 Task: Find connections with filter location Roquetas de Mar with filter topic #lawyeringwith filter profile language English with filter current company Rane Group with filter school Karpagam Academy of Higher Education, Coimbatore with filter industry School and Employee Bus Services with filter service category User Experience Writing with filter keywords title Construction Worker
Action: Mouse moved to (511, 61)
Screenshot: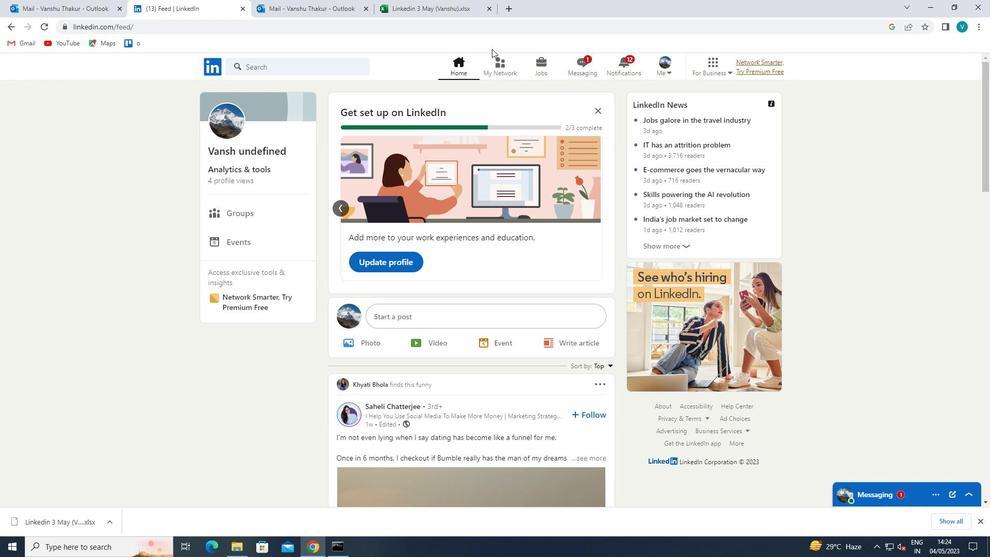 
Action: Mouse pressed left at (511, 61)
Screenshot: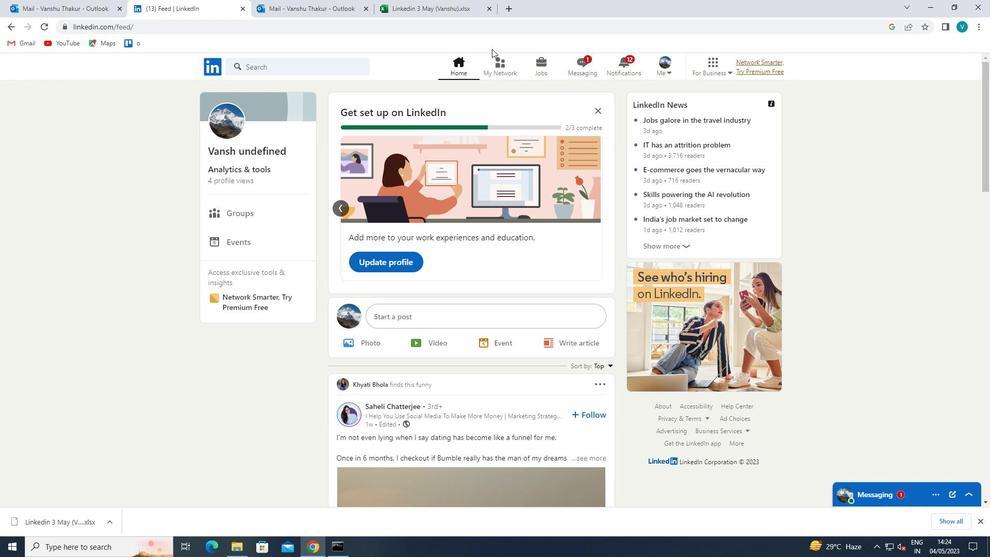 
Action: Mouse moved to (281, 126)
Screenshot: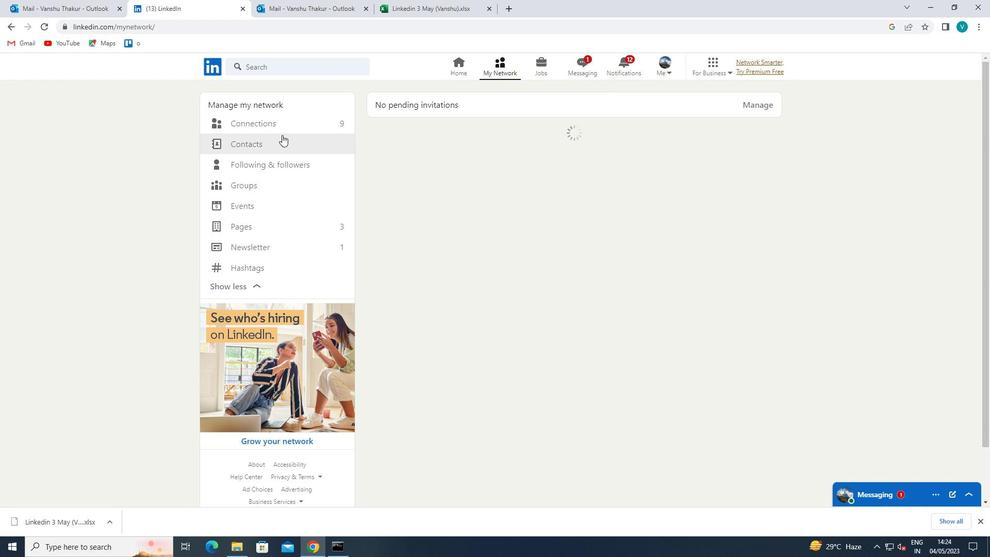 
Action: Mouse pressed left at (281, 126)
Screenshot: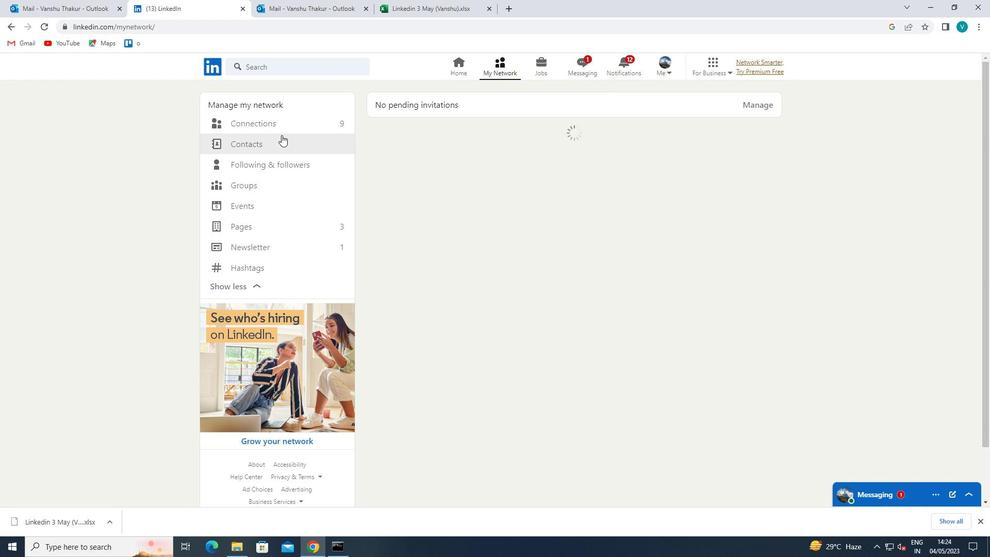 
Action: Mouse moved to (580, 131)
Screenshot: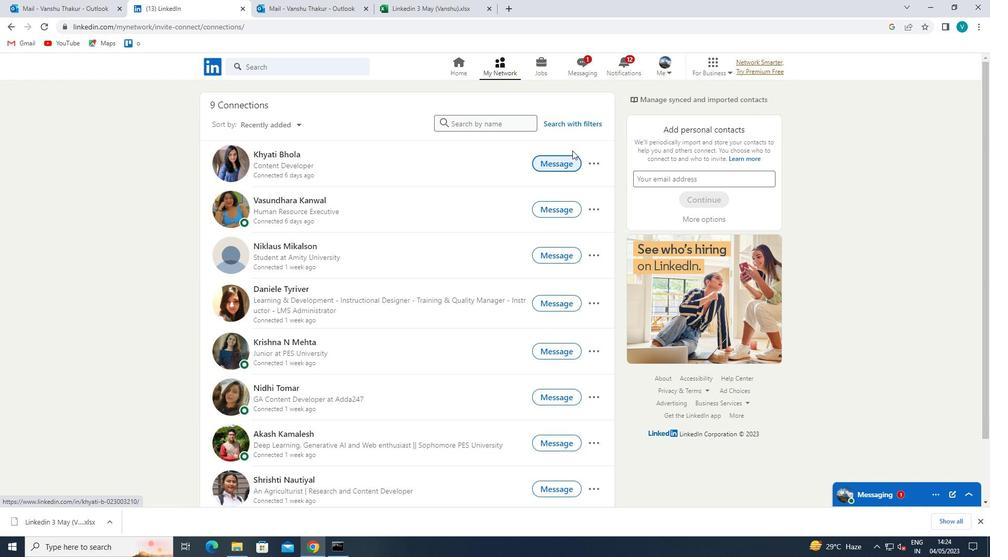 
Action: Mouse pressed left at (580, 131)
Screenshot: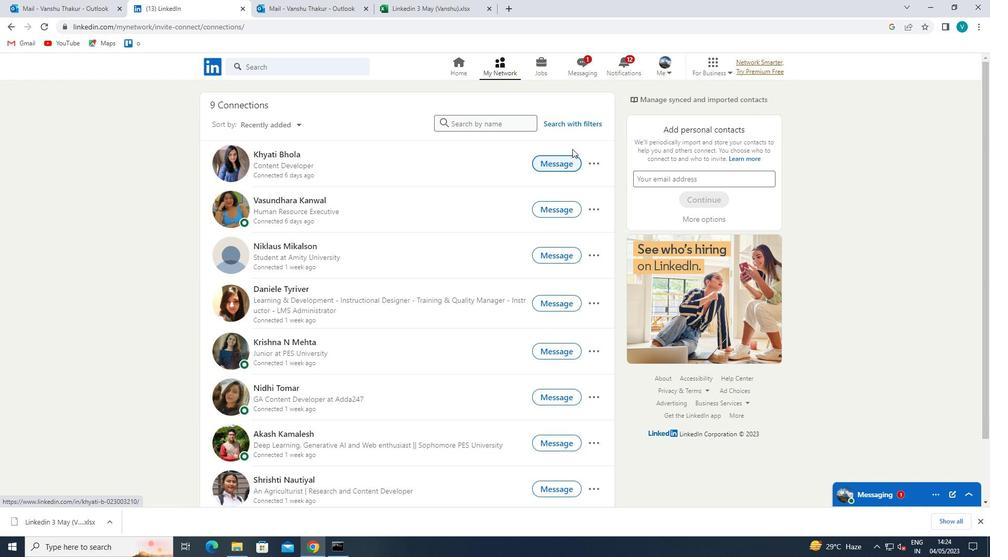 
Action: Mouse moved to (580, 128)
Screenshot: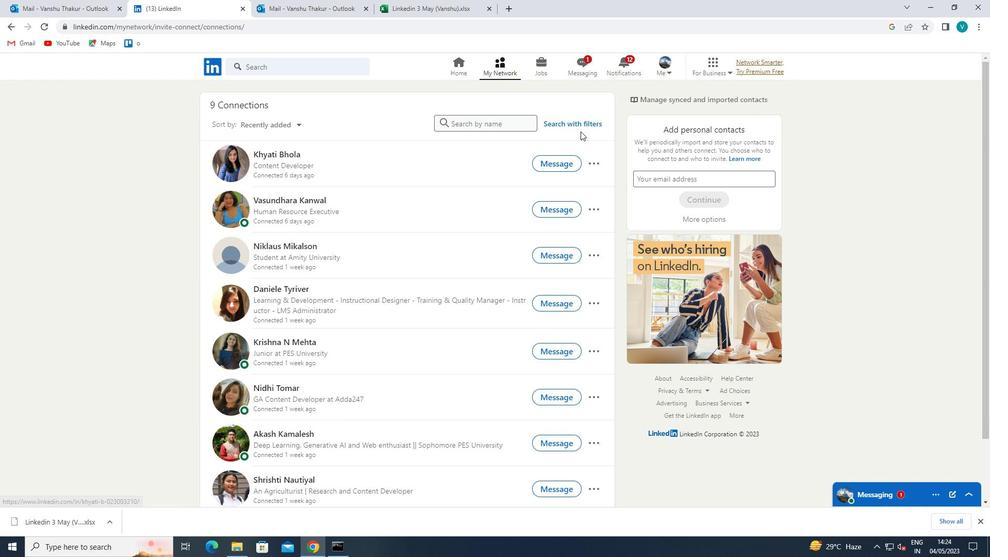 
Action: Mouse pressed left at (580, 128)
Screenshot: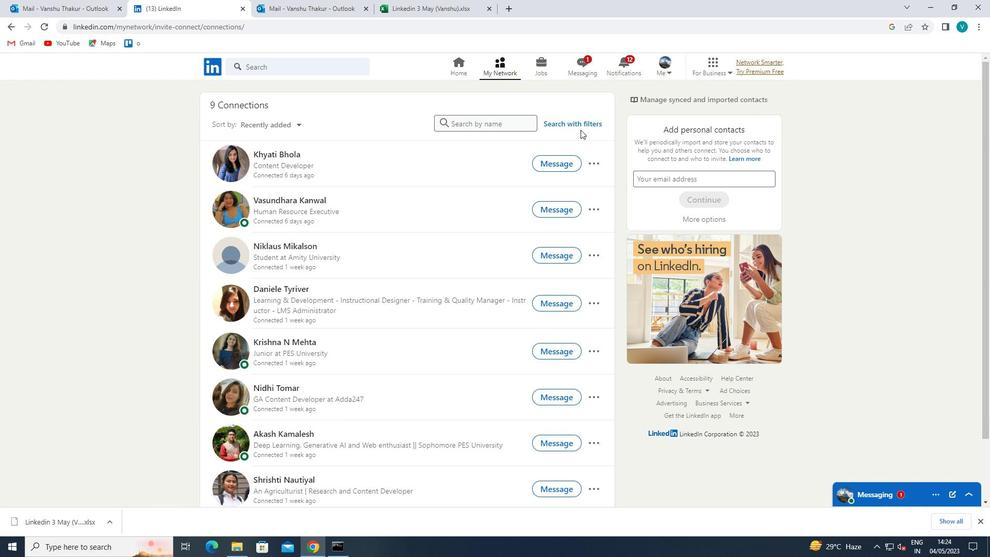 
Action: Mouse moved to (500, 99)
Screenshot: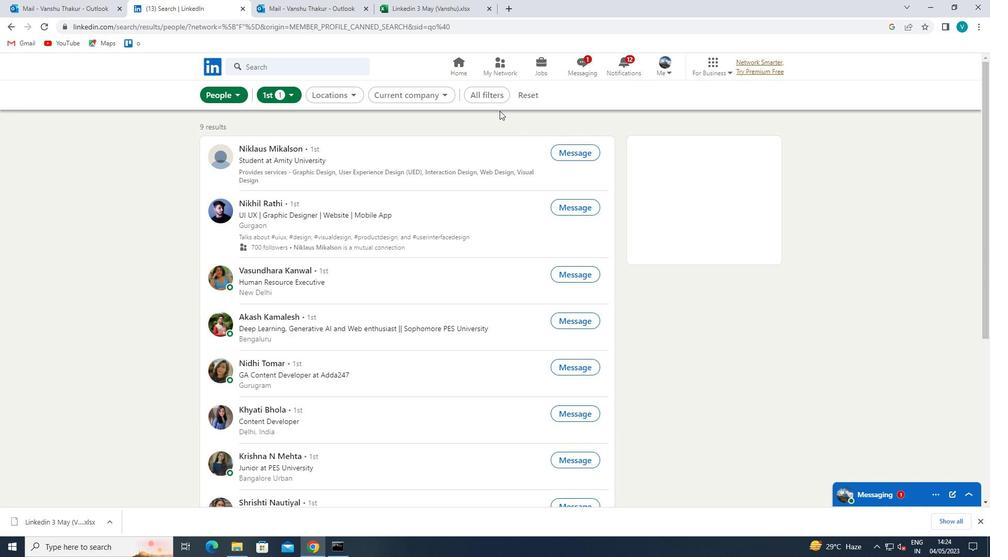
Action: Mouse pressed left at (500, 99)
Screenshot: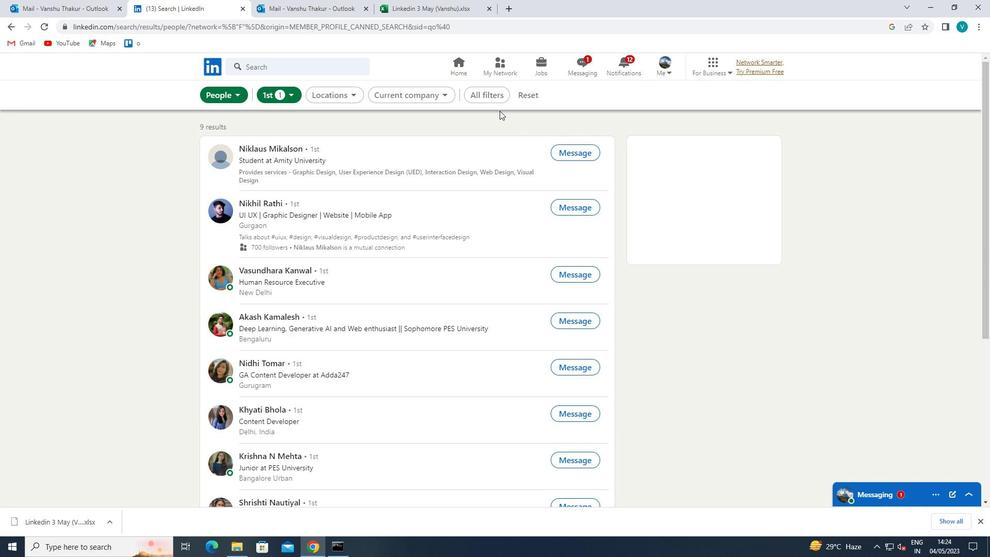 
Action: Mouse moved to (881, 268)
Screenshot: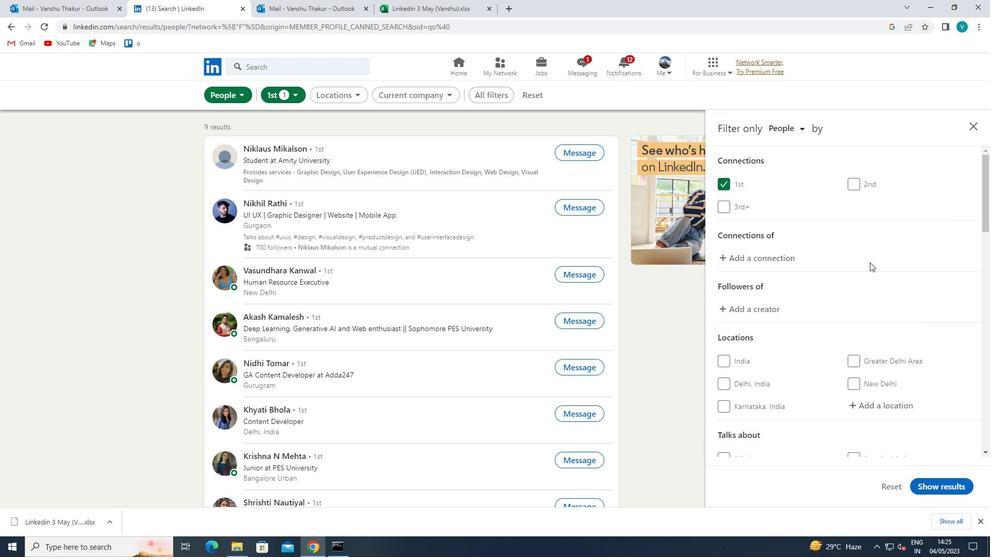 
Action: Mouse scrolled (881, 267) with delta (0, 0)
Screenshot: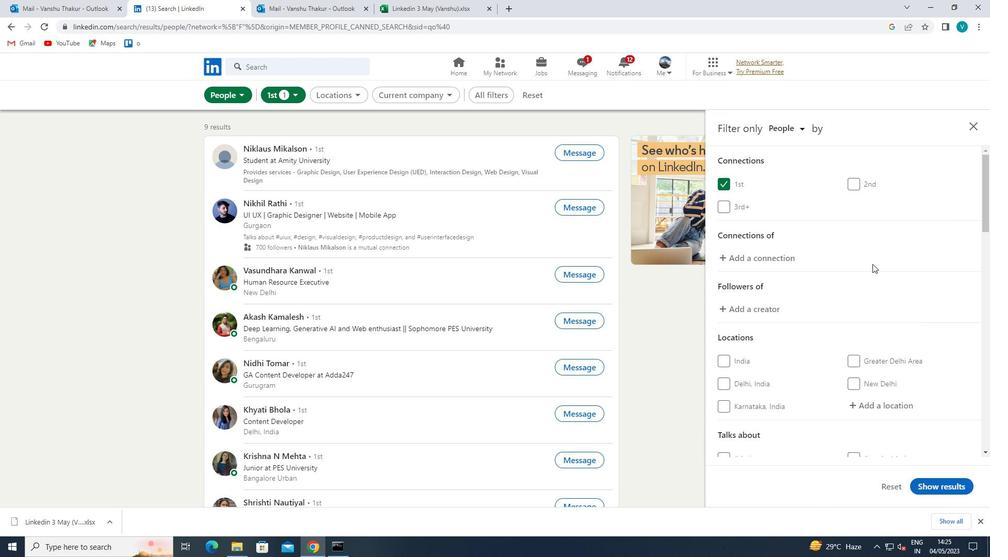 
Action: Mouse moved to (881, 270)
Screenshot: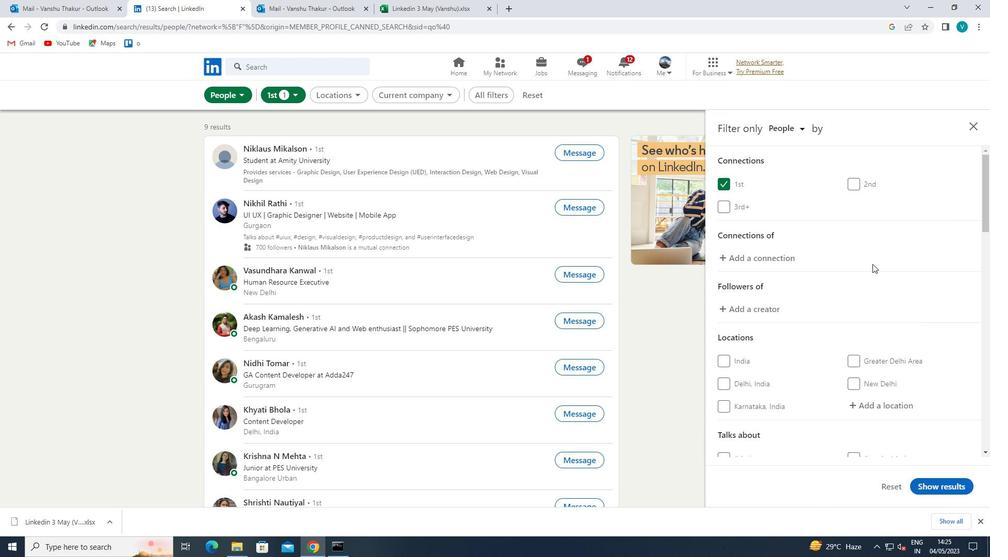 
Action: Mouse scrolled (881, 269) with delta (0, 0)
Screenshot: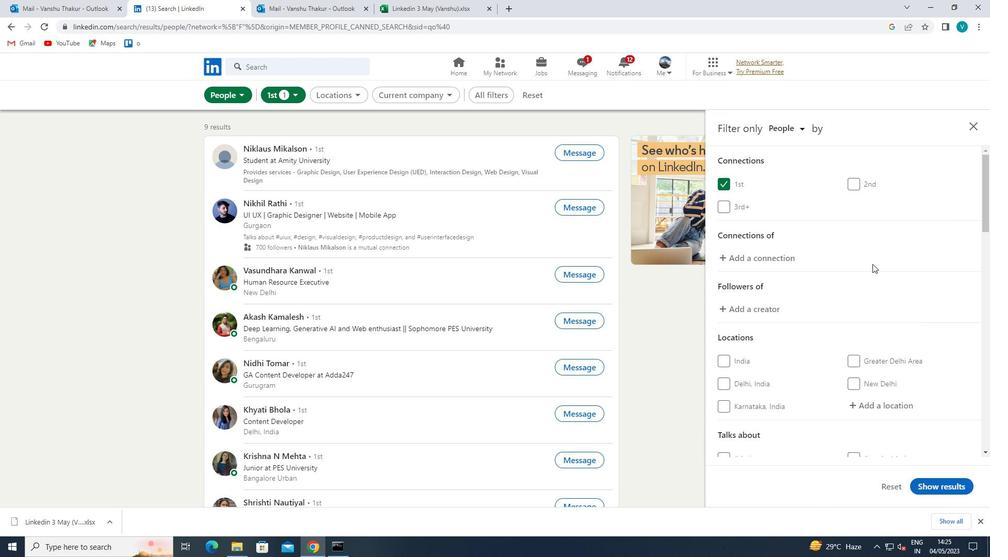 
Action: Mouse moved to (882, 271)
Screenshot: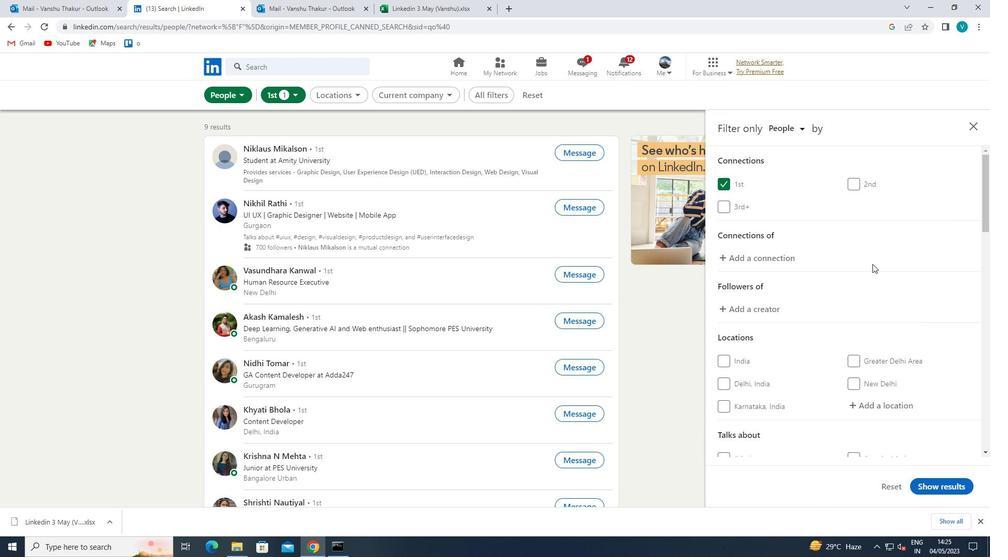 
Action: Mouse scrolled (882, 271) with delta (0, 0)
Screenshot: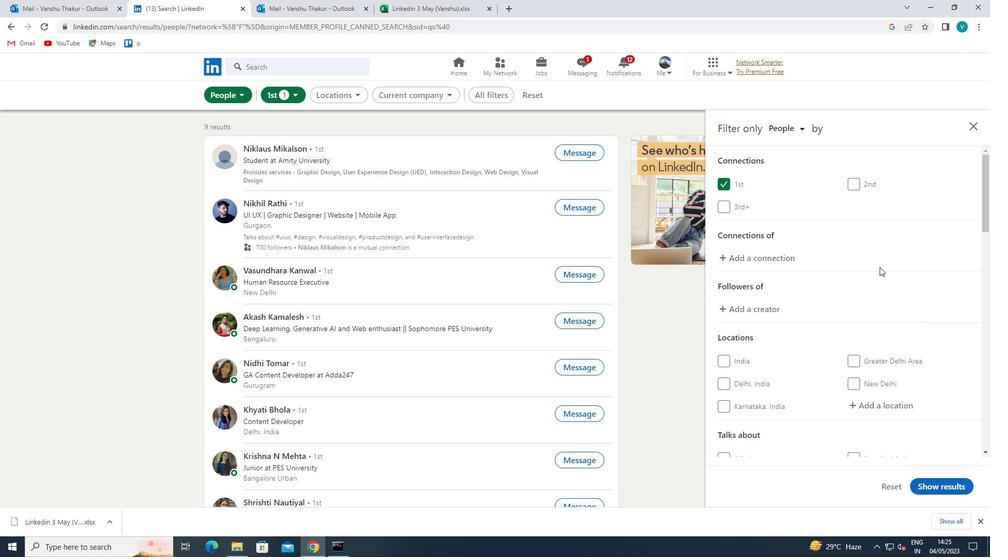 
Action: Mouse moved to (893, 253)
Screenshot: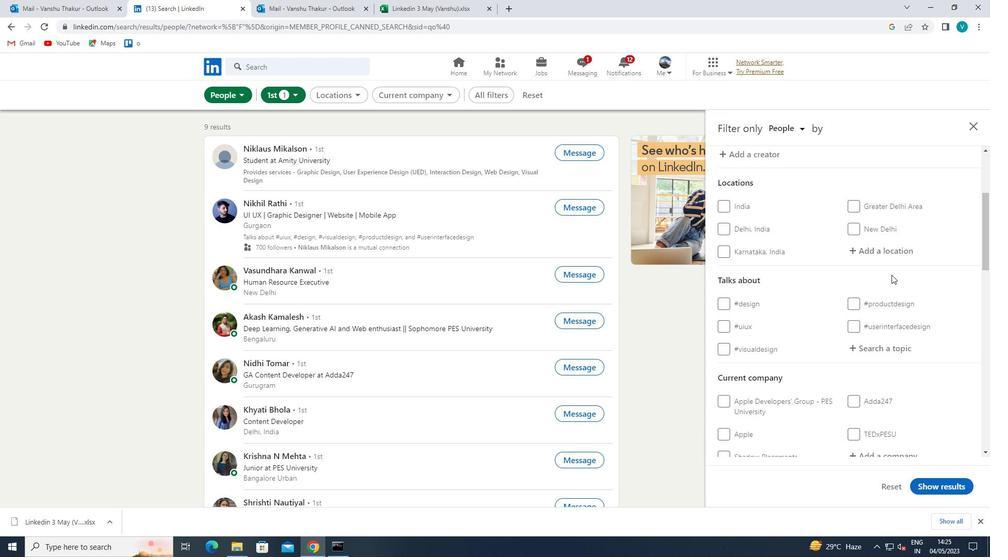 
Action: Mouse pressed left at (893, 253)
Screenshot: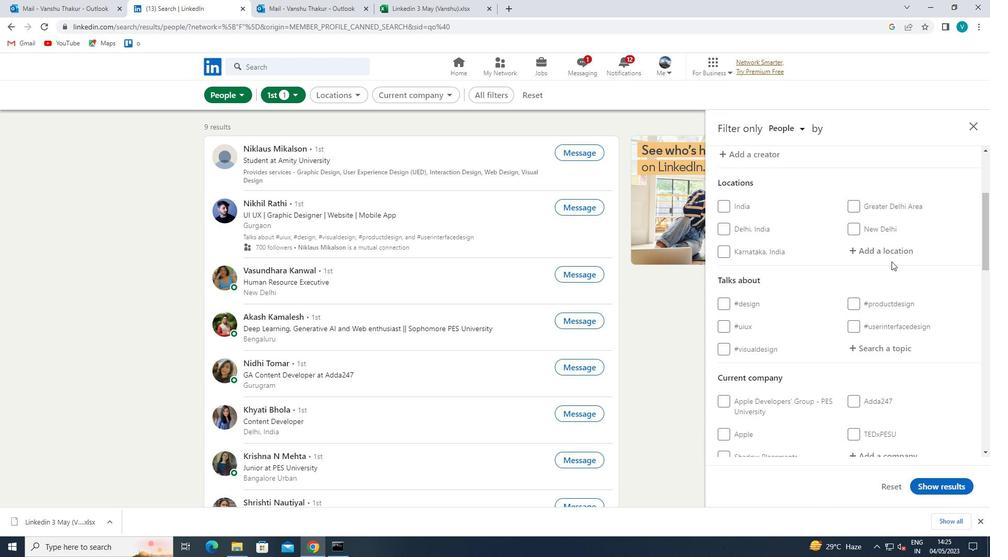 
Action: Key pressed <Key.shift>ROQUETAS
Screenshot: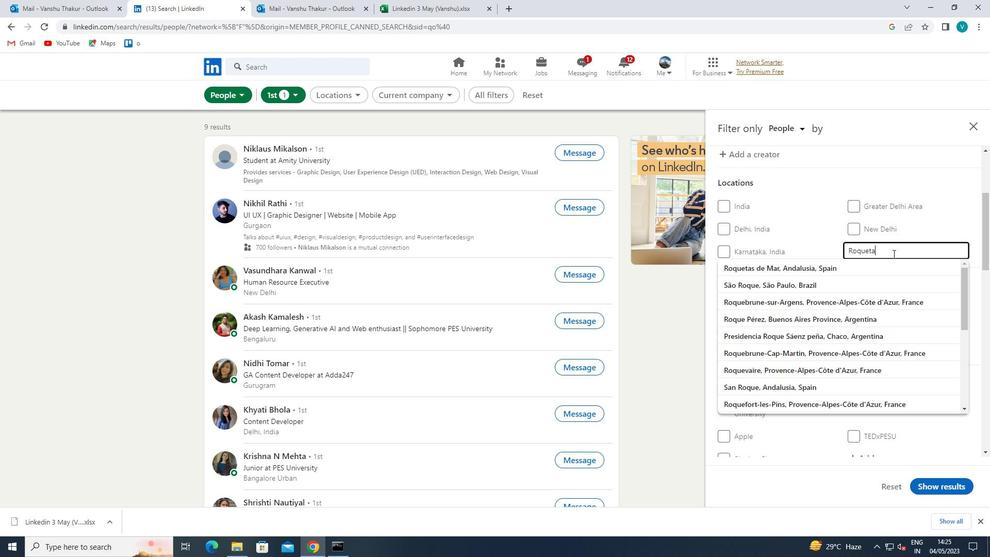 
Action: Mouse moved to (875, 260)
Screenshot: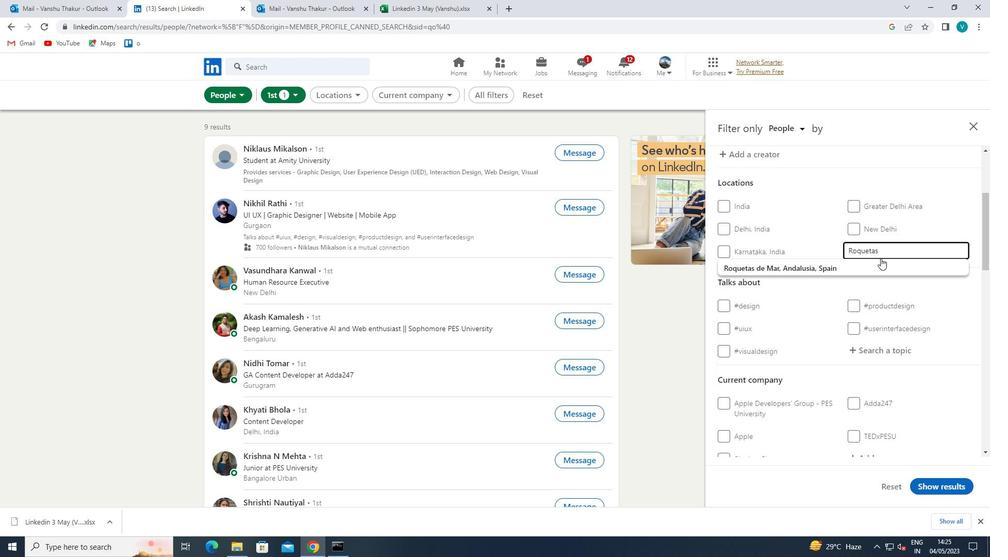 
Action: Mouse pressed left at (875, 260)
Screenshot: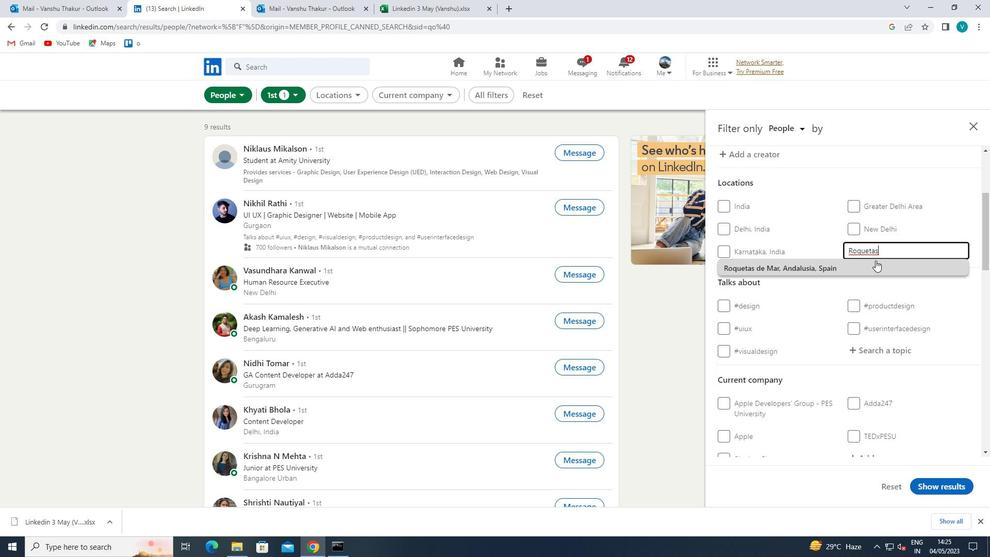 
Action: Mouse moved to (867, 257)
Screenshot: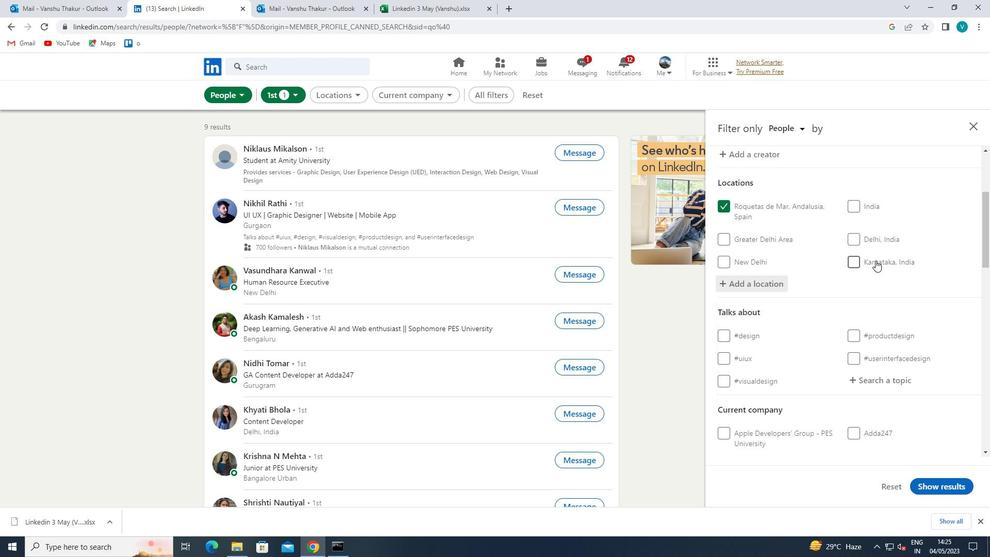
Action: Mouse scrolled (867, 256) with delta (0, 0)
Screenshot: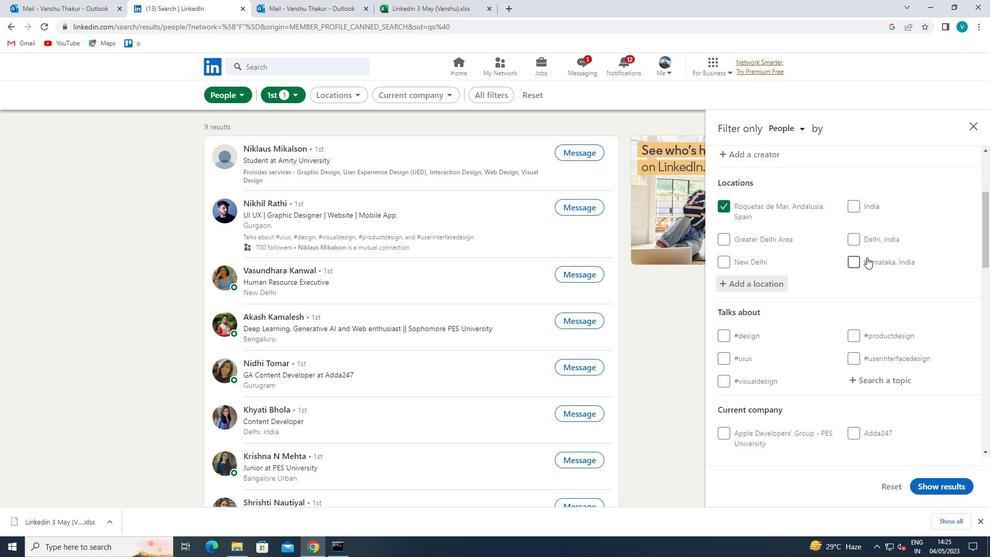 
Action: Mouse scrolled (867, 256) with delta (0, 0)
Screenshot: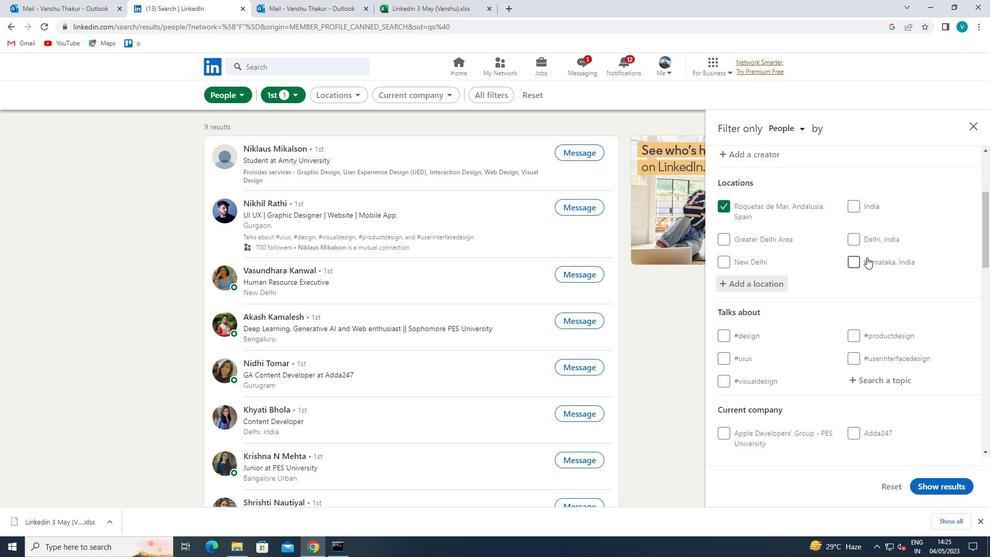 
Action: Mouse moved to (870, 271)
Screenshot: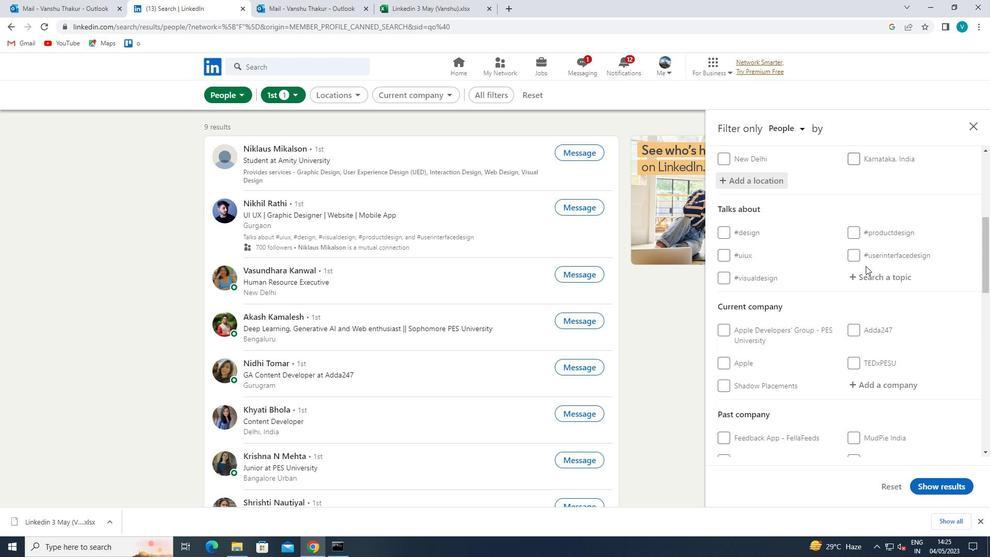 
Action: Mouse pressed left at (870, 271)
Screenshot: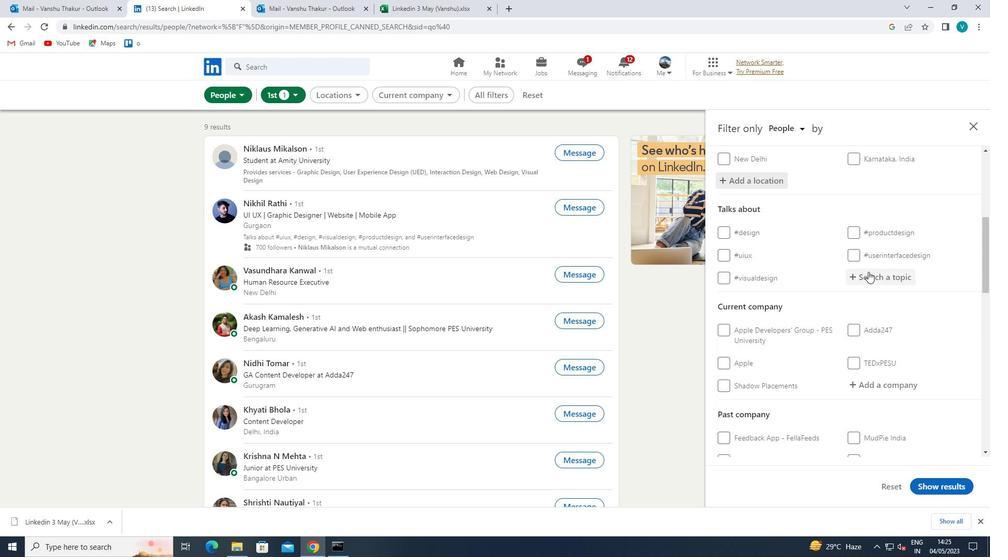 
Action: Mouse moved to (869, 271)
Screenshot: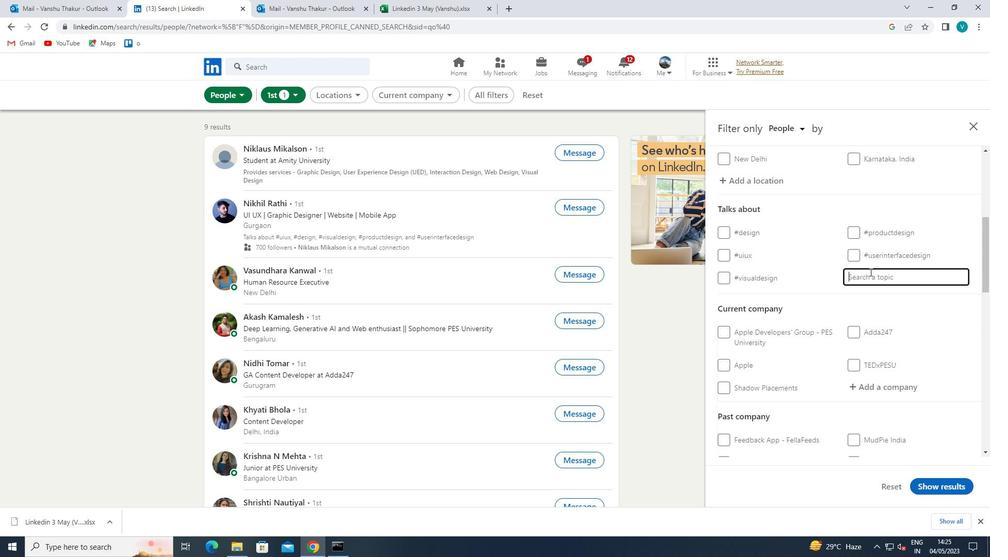 
Action: Key pressed LAWYER
Screenshot: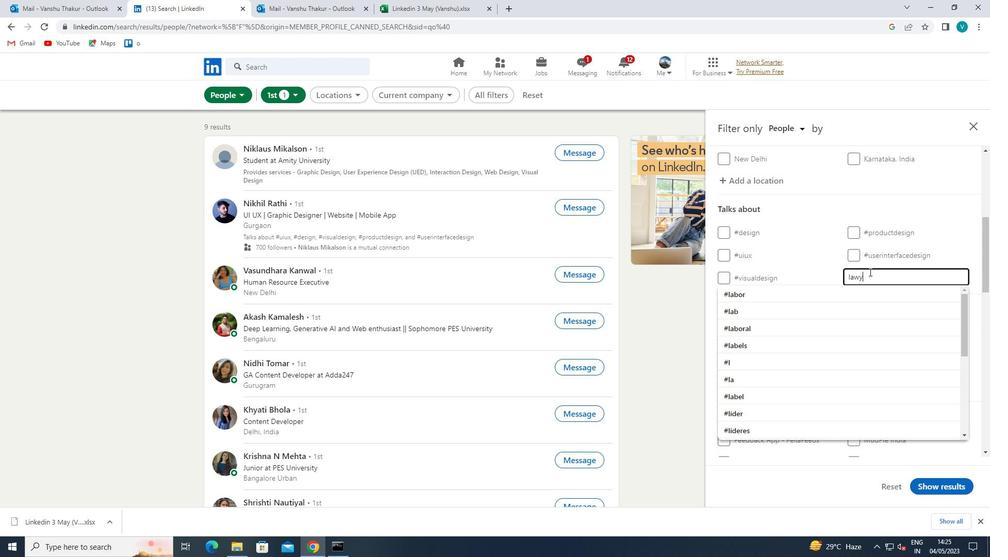 
Action: Mouse moved to (784, 376)
Screenshot: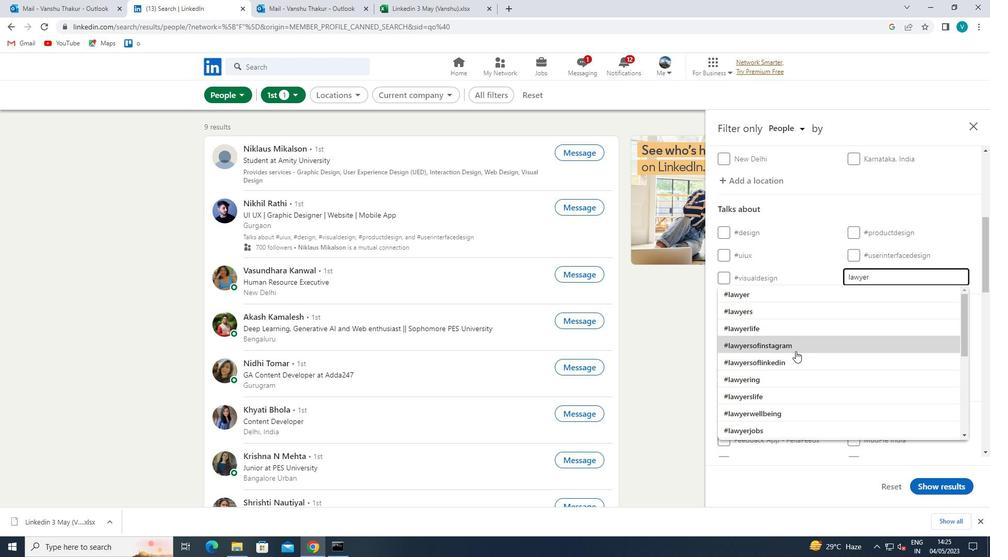 
Action: Mouse pressed left at (784, 376)
Screenshot: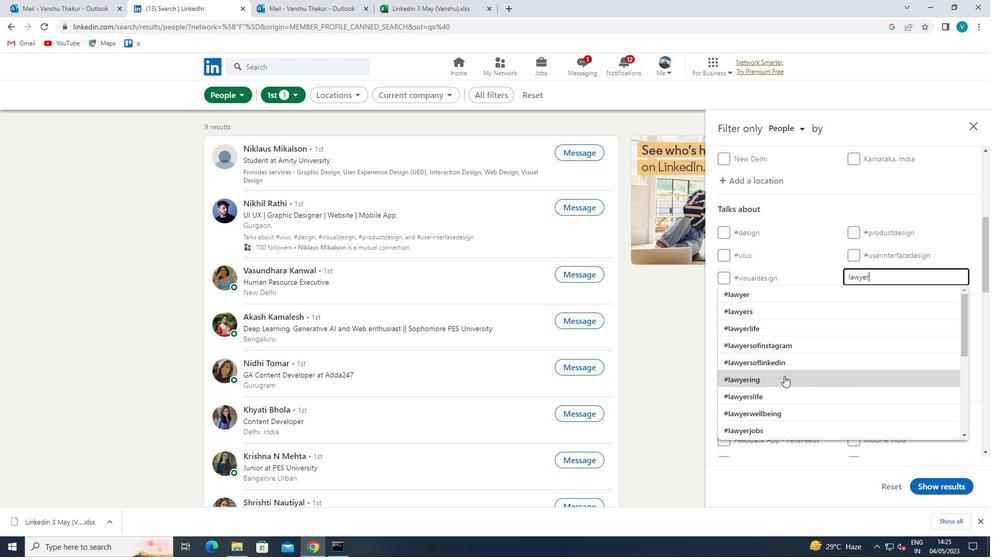 
Action: Mouse moved to (847, 340)
Screenshot: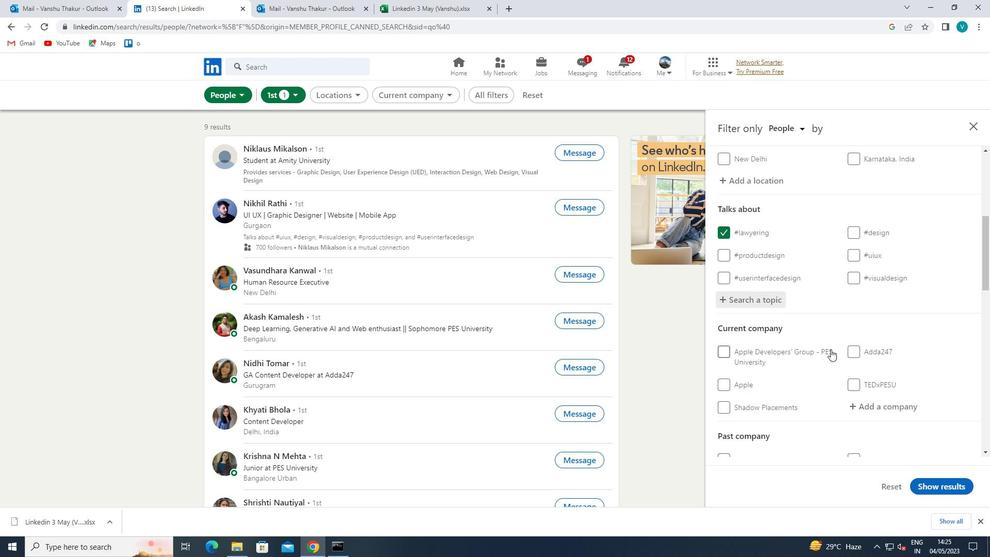 
Action: Mouse scrolled (847, 339) with delta (0, 0)
Screenshot: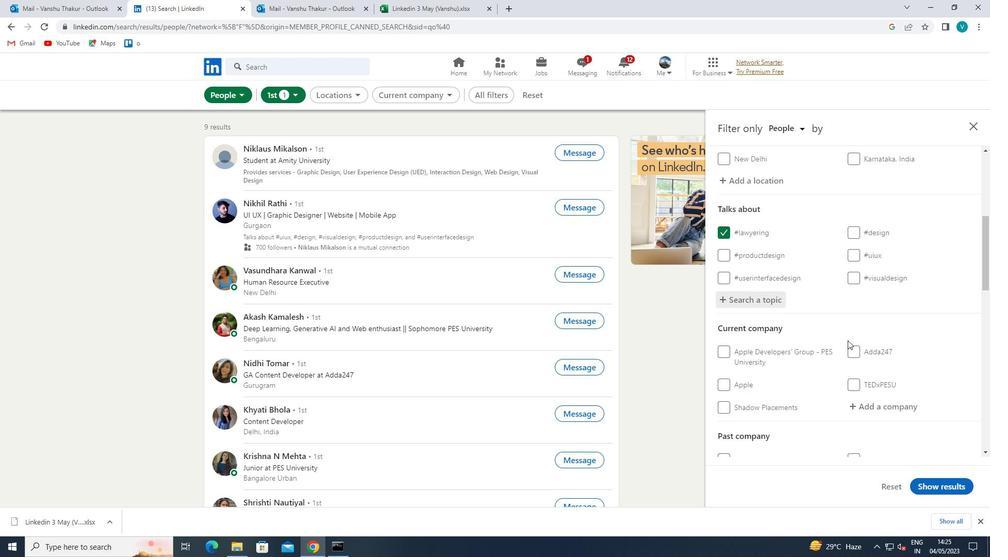 
Action: Mouse scrolled (847, 339) with delta (0, 0)
Screenshot: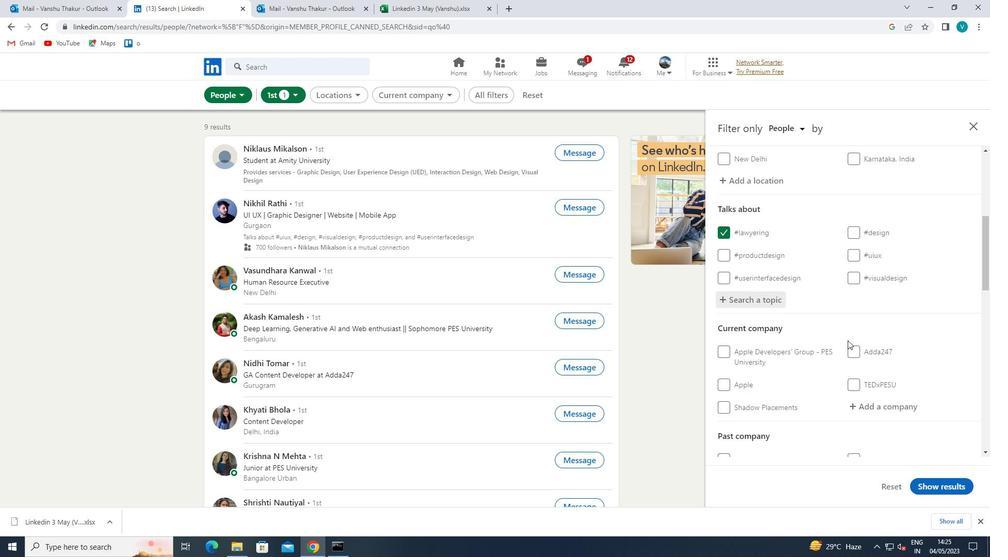 
Action: Mouse scrolled (847, 339) with delta (0, 0)
Screenshot: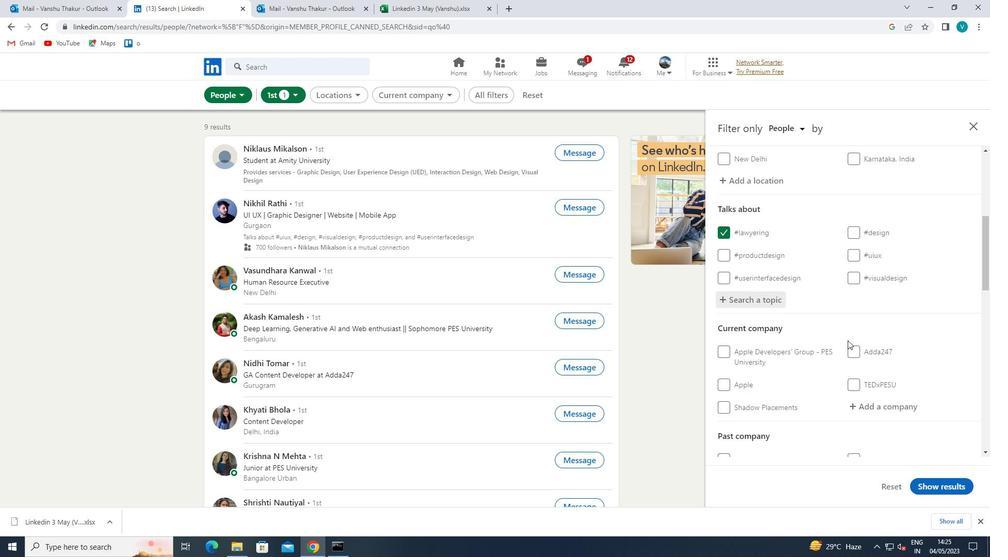
Action: Mouse scrolled (847, 339) with delta (0, 0)
Screenshot: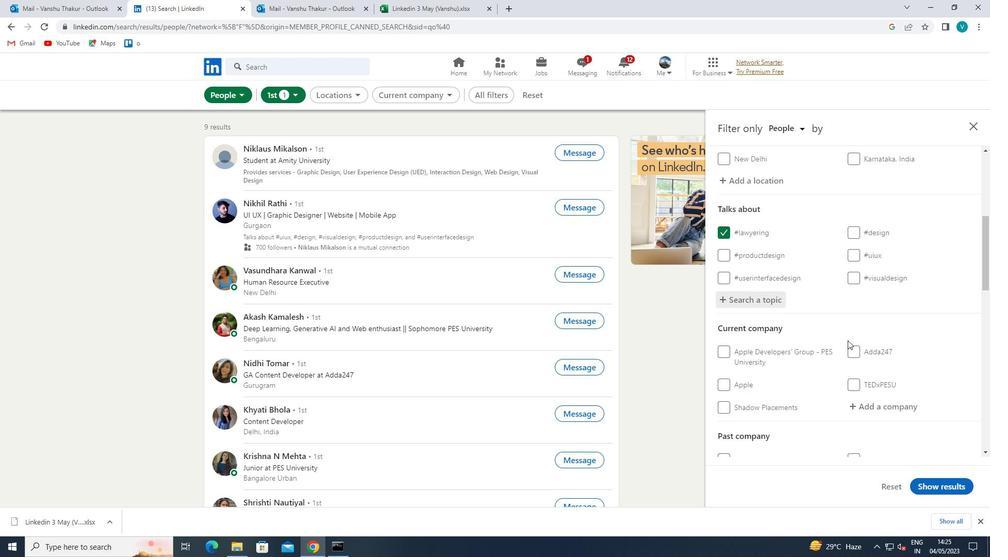 
Action: Mouse scrolled (847, 339) with delta (0, 0)
Screenshot: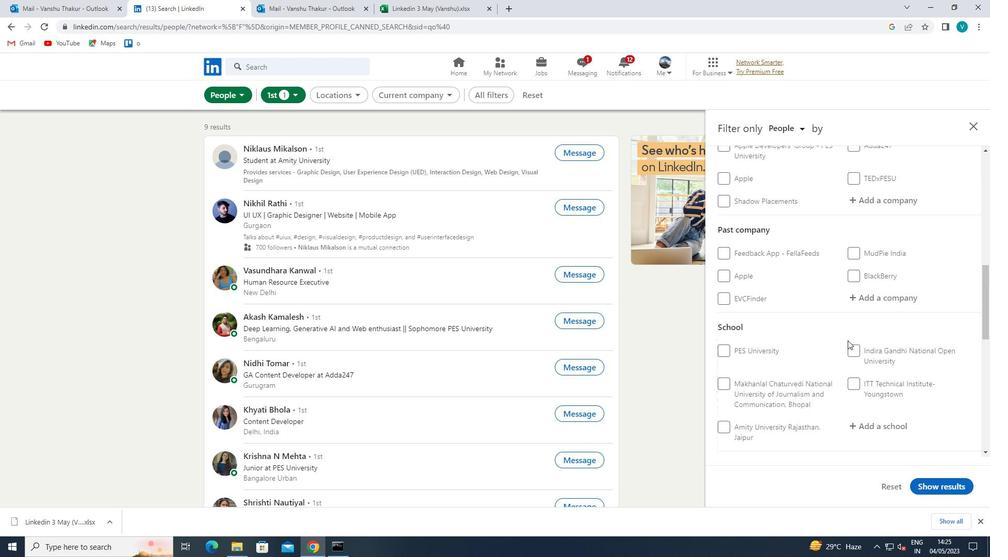 
Action: Mouse scrolled (847, 339) with delta (0, 0)
Screenshot: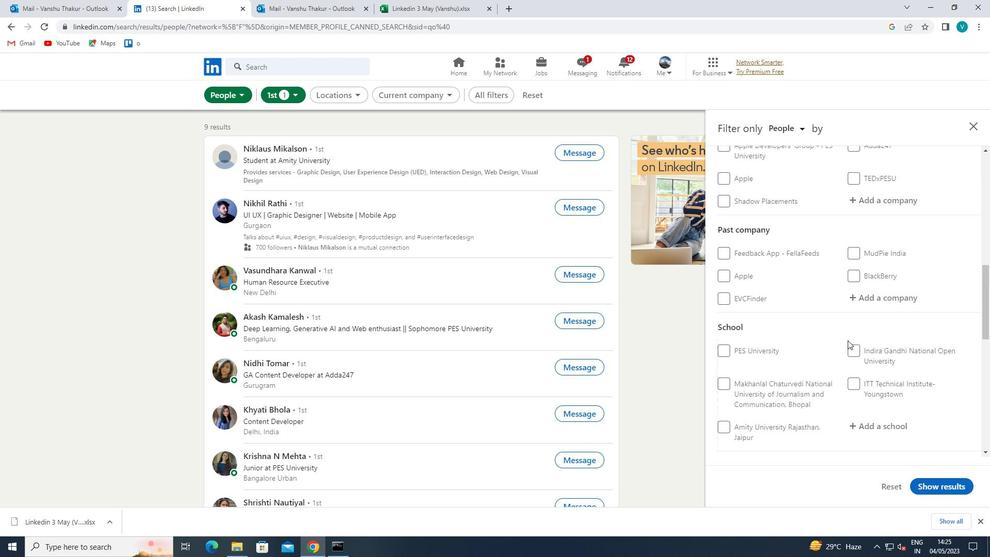
Action: Mouse scrolled (847, 339) with delta (0, 0)
Screenshot: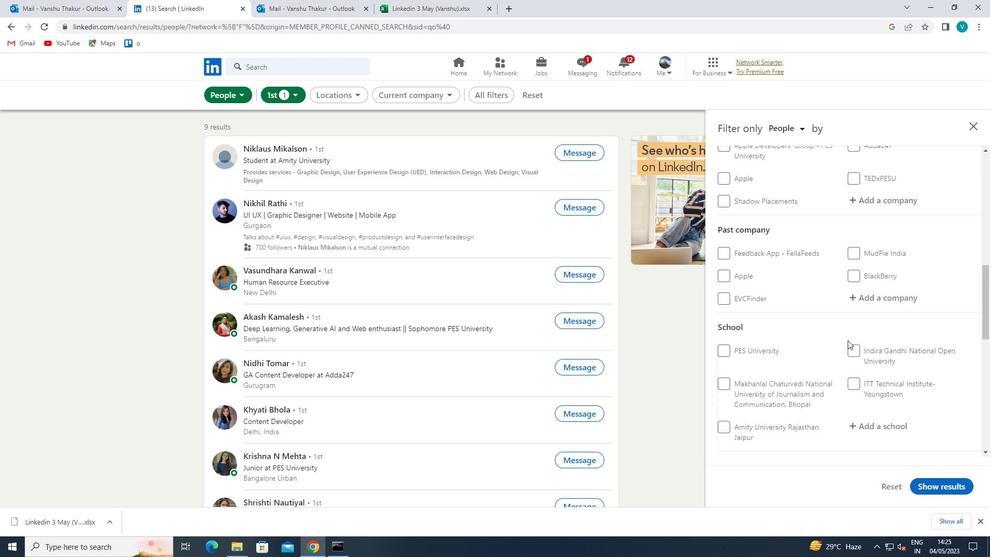 
Action: Mouse scrolled (847, 339) with delta (0, 0)
Screenshot: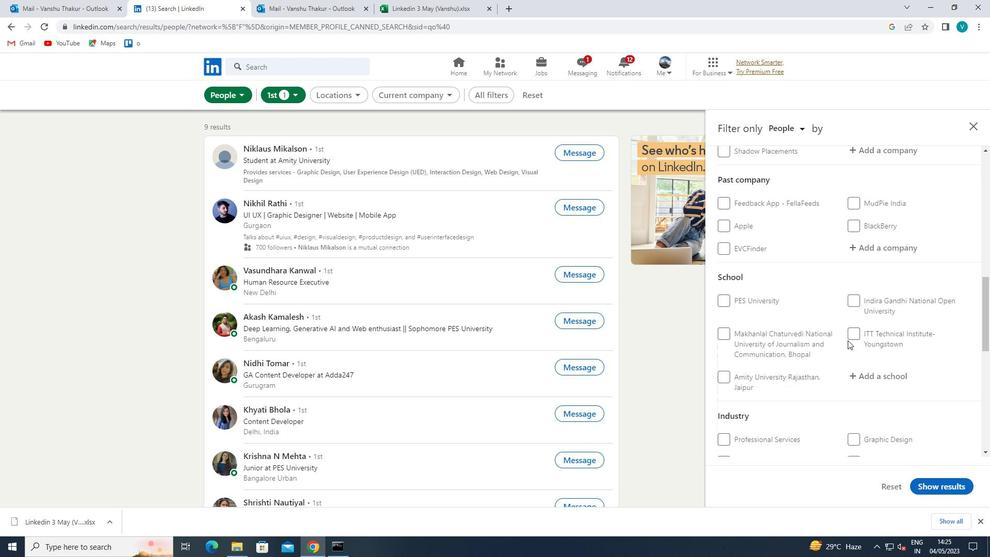 
Action: Mouse moved to (785, 387)
Screenshot: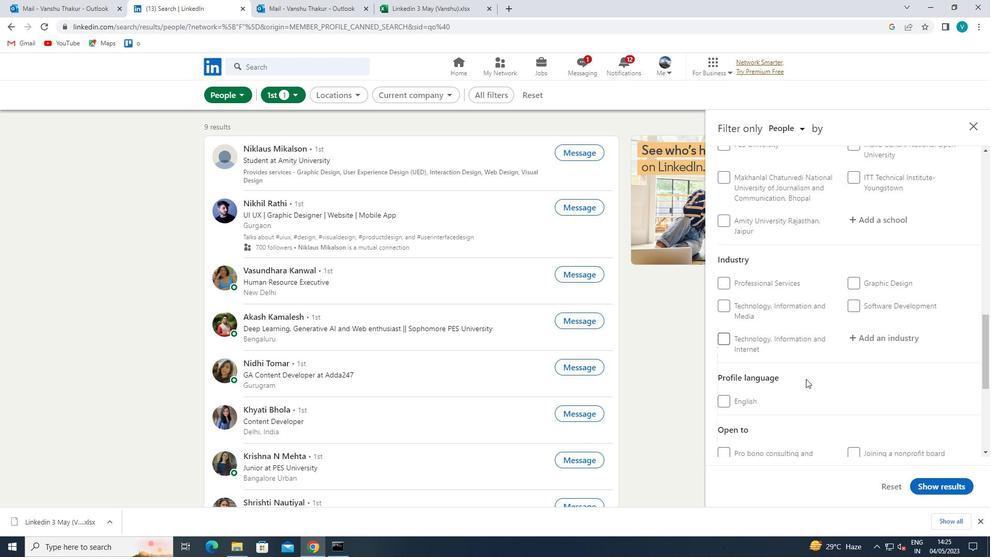 
Action: Mouse scrolled (785, 386) with delta (0, 0)
Screenshot: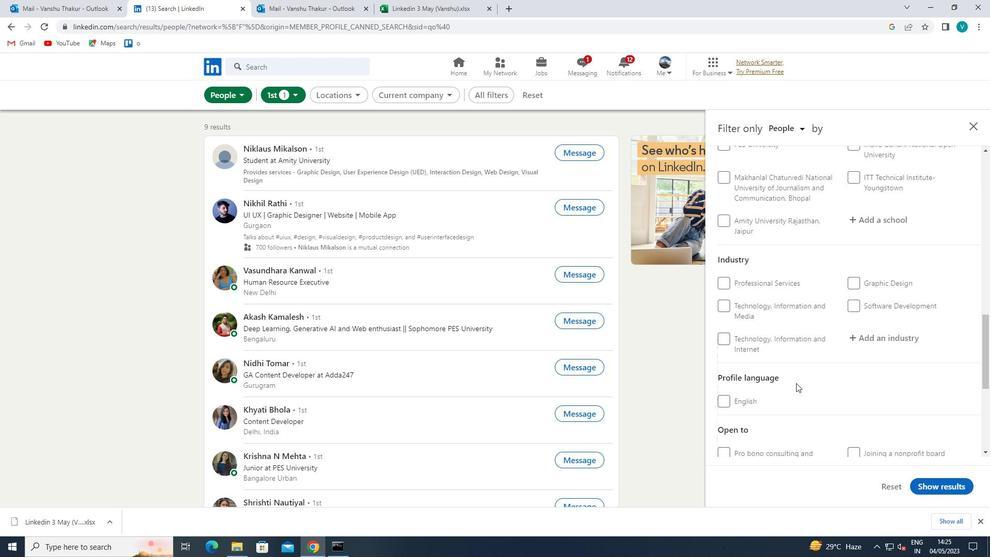 
Action: Mouse moved to (733, 357)
Screenshot: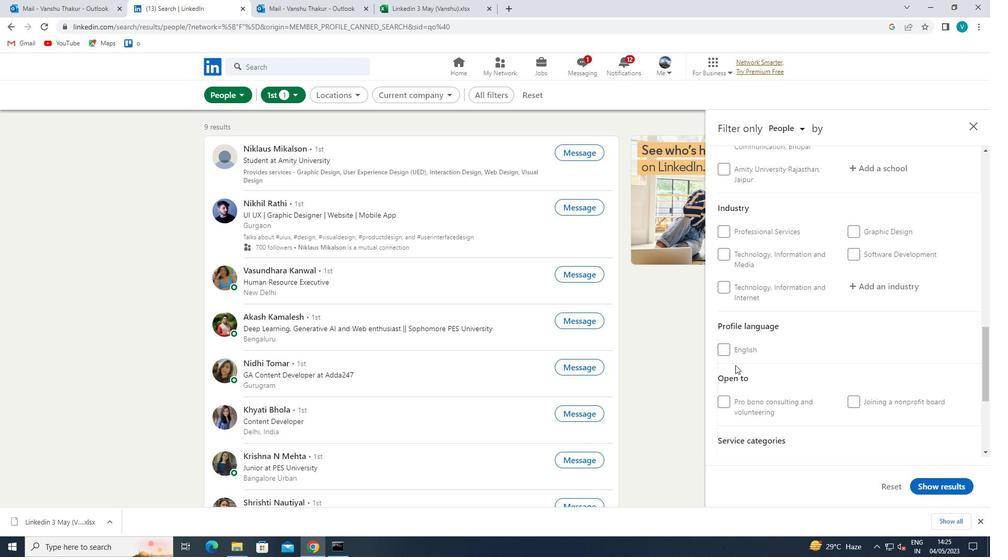 
Action: Mouse pressed left at (733, 357)
Screenshot: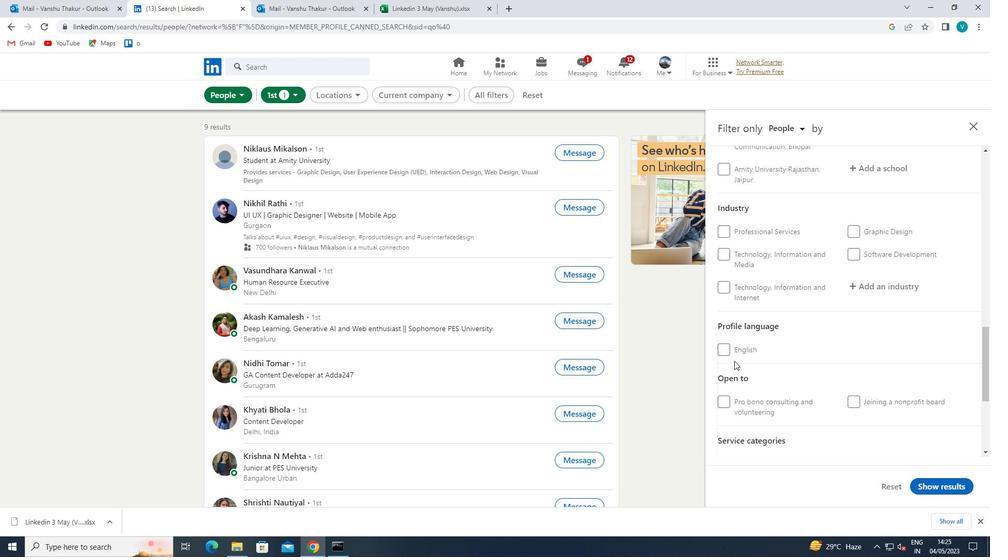 
Action: Mouse moved to (730, 353)
Screenshot: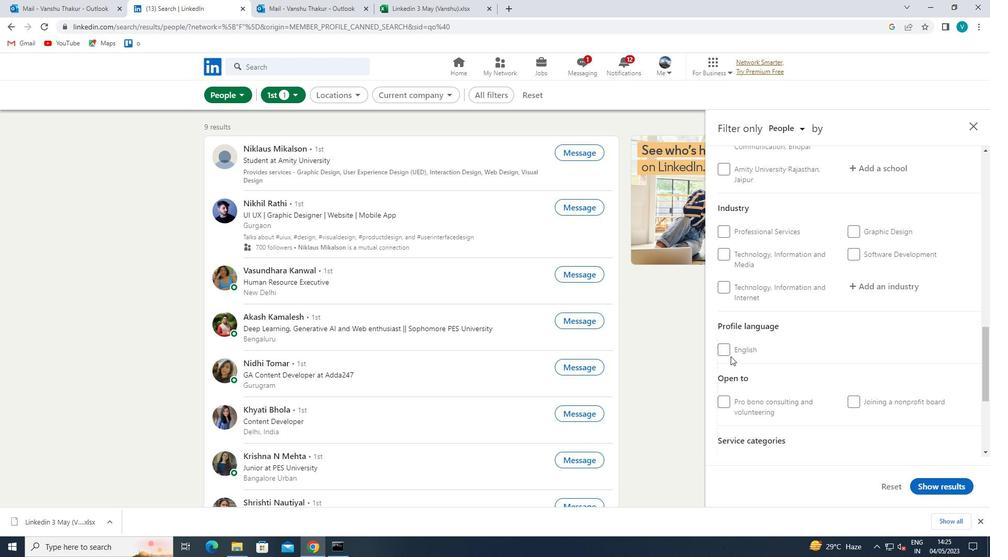 
Action: Mouse pressed left at (730, 353)
Screenshot: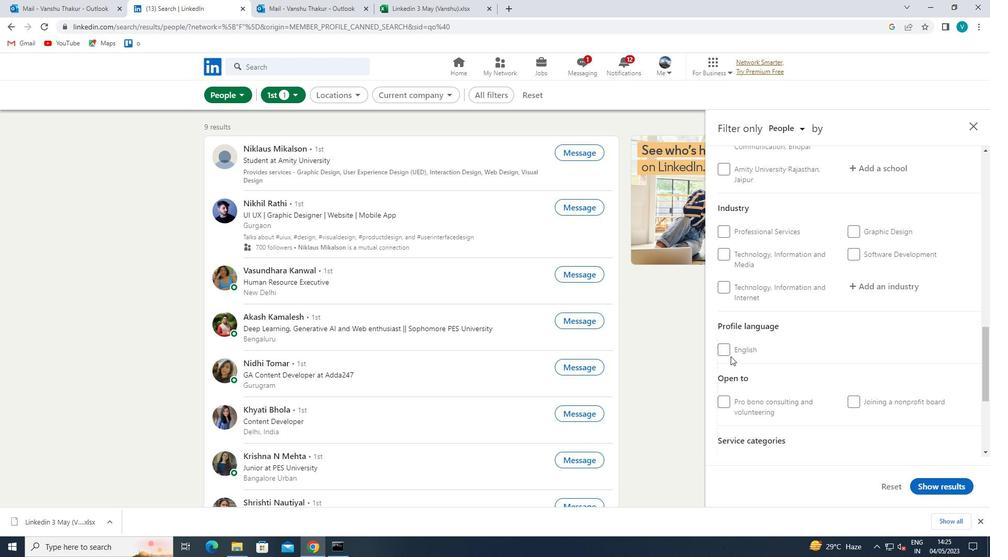 
Action: Mouse moved to (830, 348)
Screenshot: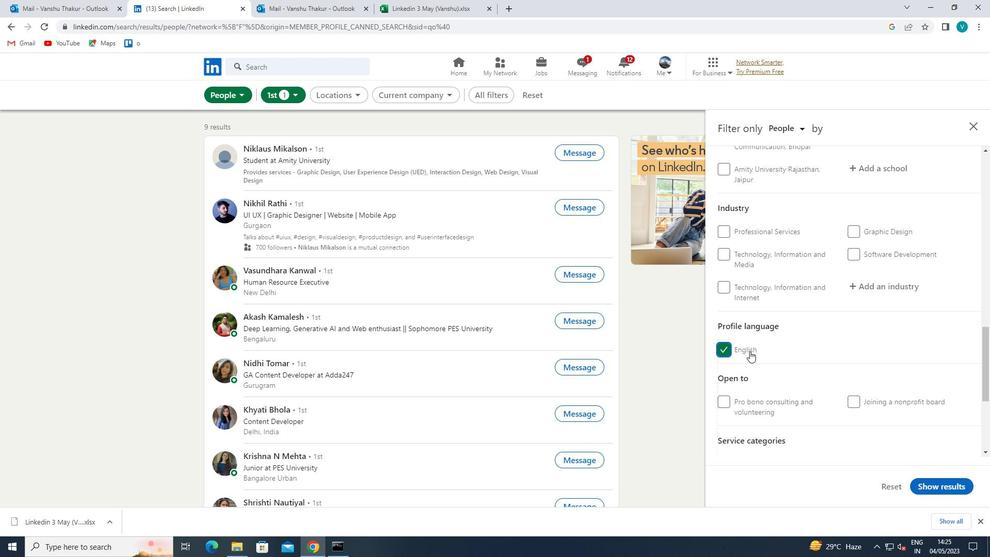
Action: Mouse scrolled (830, 348) with delta (0, 0)
Screenshot: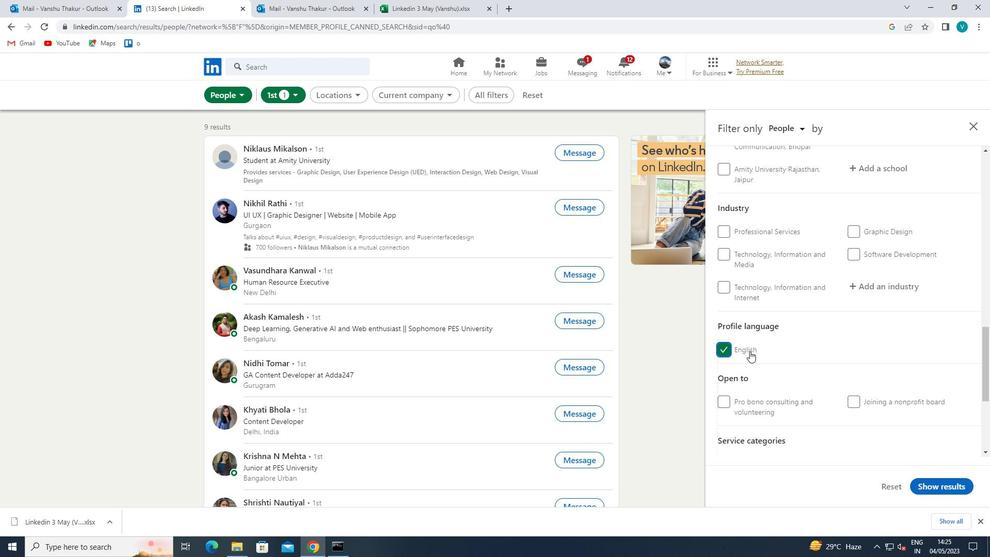 
Action: Mouse moved to (835, 346)
Screenshot: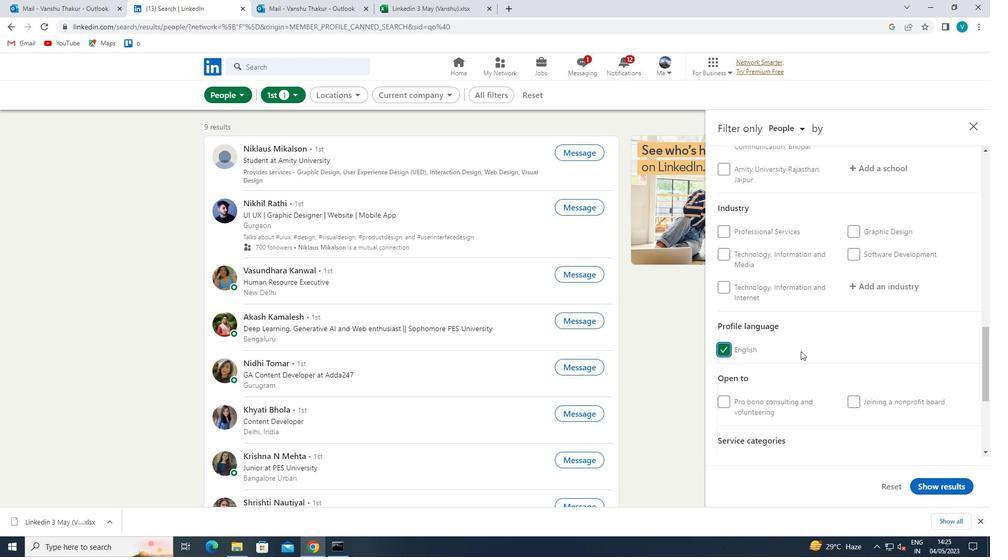 
Action: Mouse scrolled (835, 347) with delta (0, 0)
Screenshot: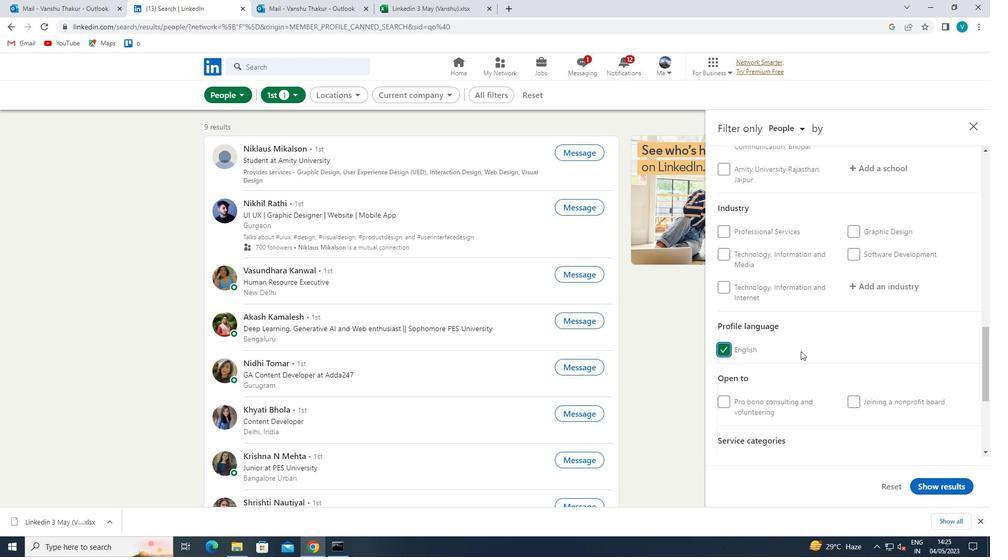 
Action: Mouse scrolled (835, 347) with delta (0, 0)
Screenshot: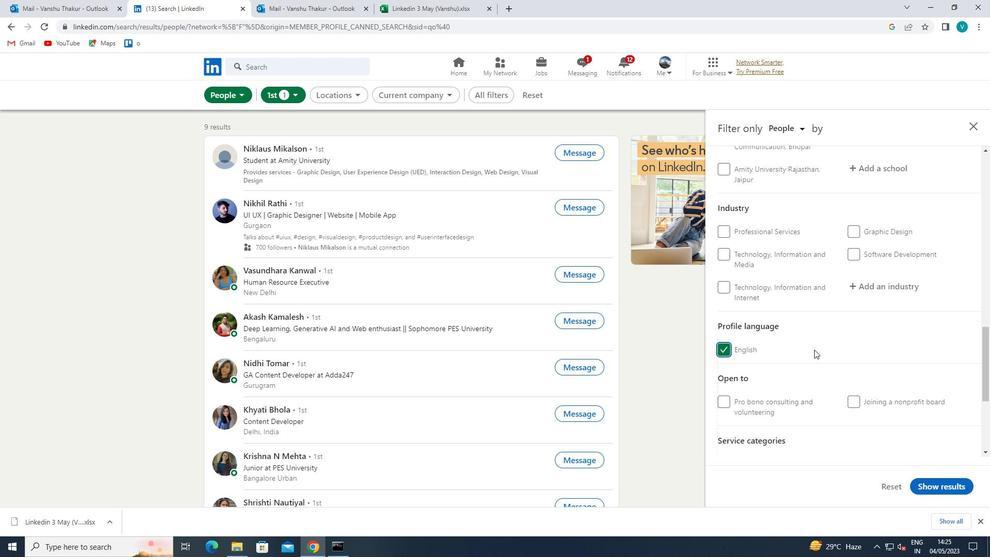 
Action: Mouse scrolled (835, 347) with delta (0, 0)
Screenshot: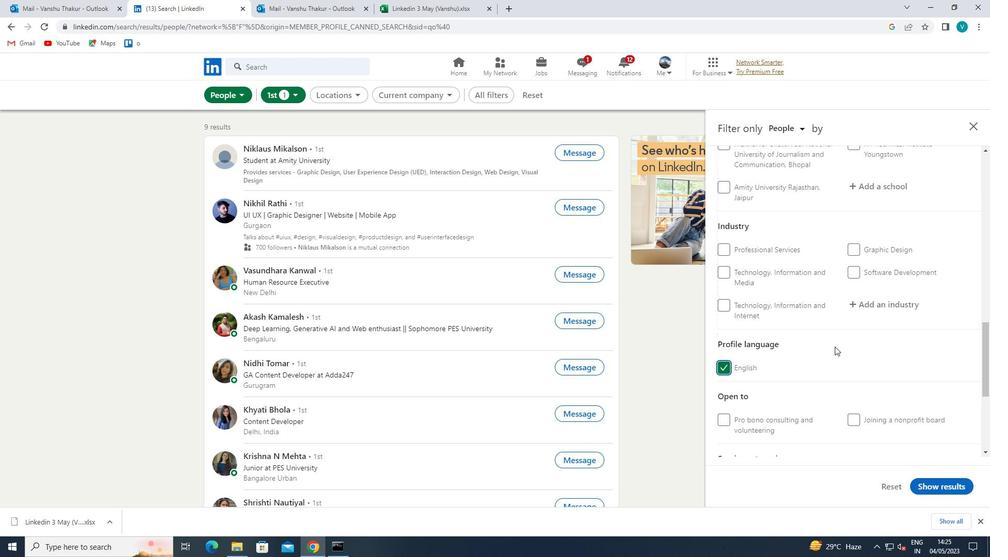 
Action: Mouse scrolled (835, 347) with delta (0, 0)
Screenshot: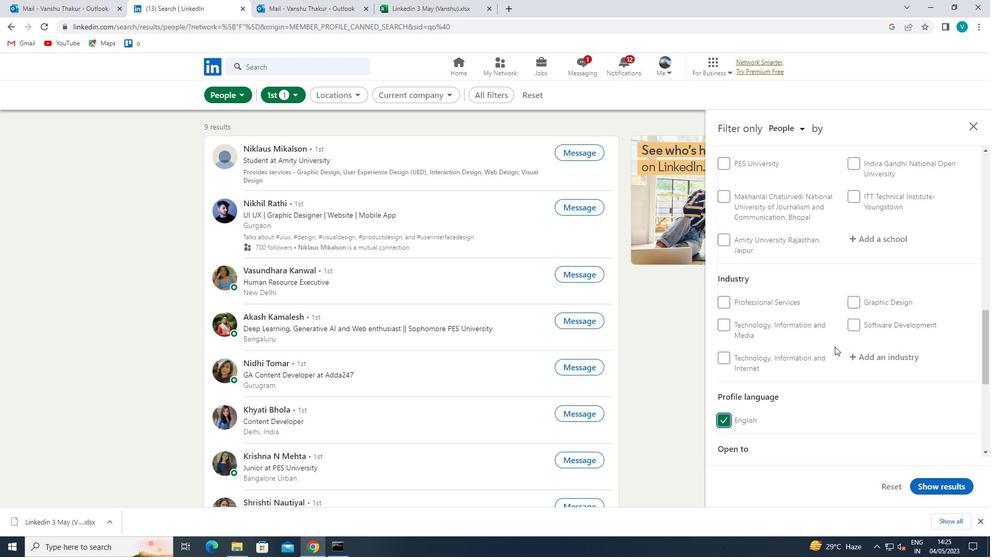 
Action: Mouse scrolled (835, 347) with delta (0, 0)
Screenshot: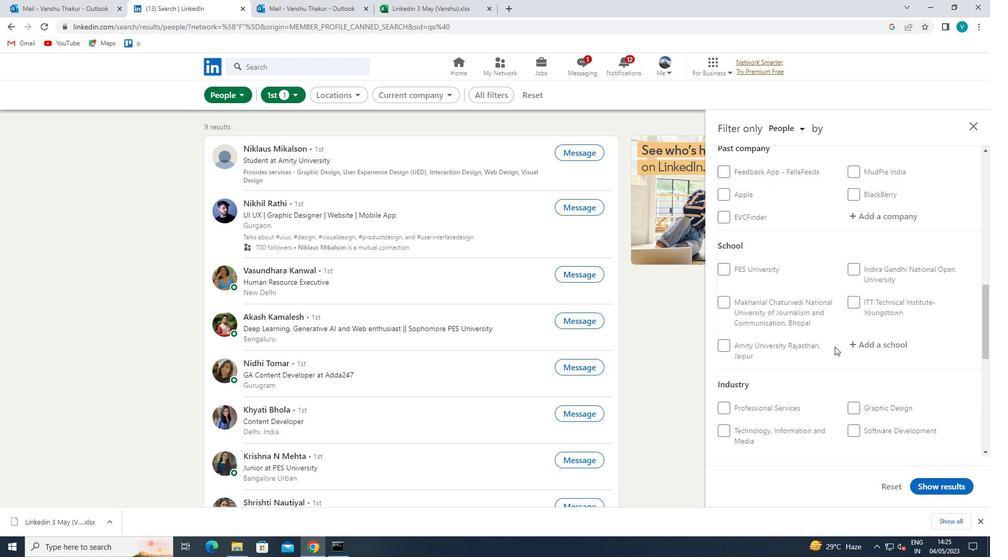 
Action: Mouse scrolled (835, 347) with delta (0, 0)
Screenshot: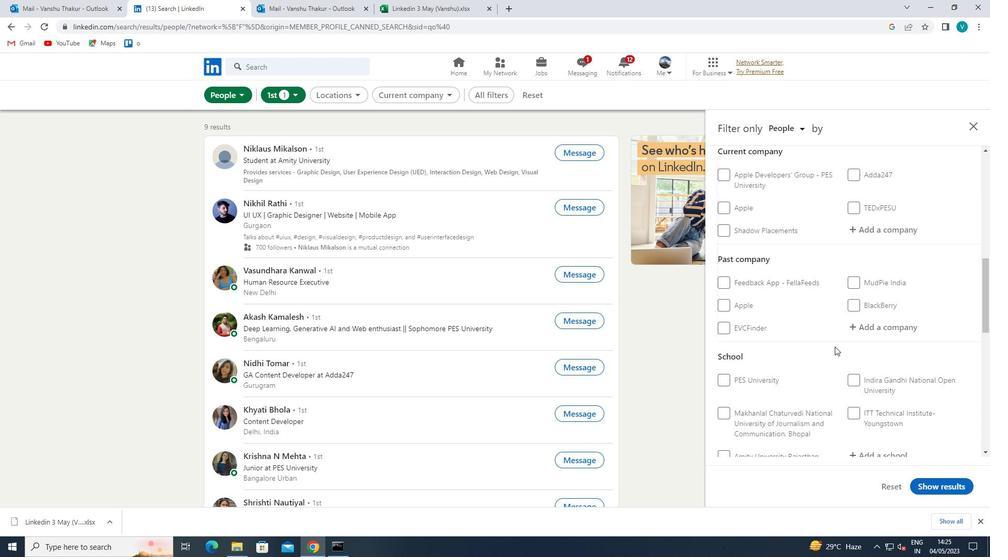 
Action: Mouse moved to (864, 306)
Screenshot: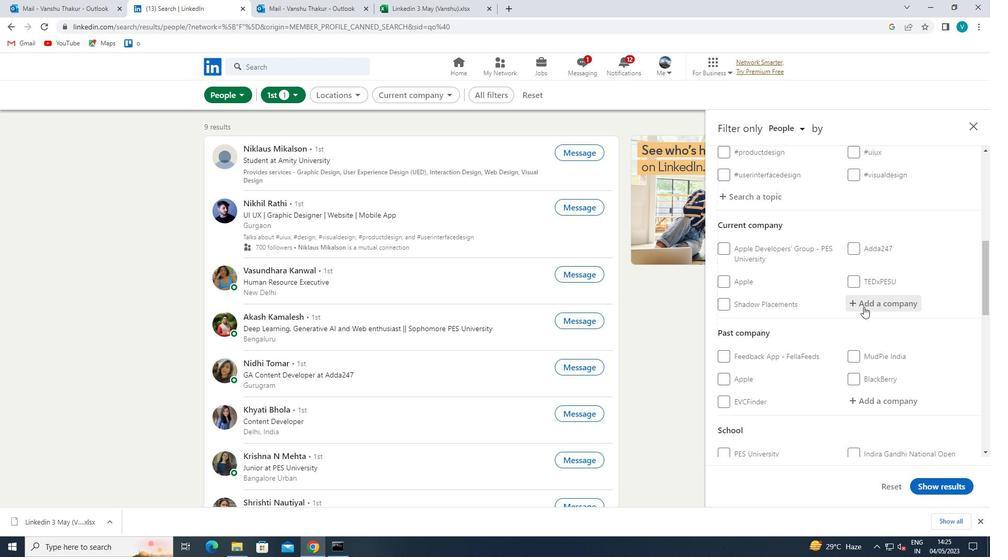 
Action: Mouse pressed left at (864, 306)
Screenshot: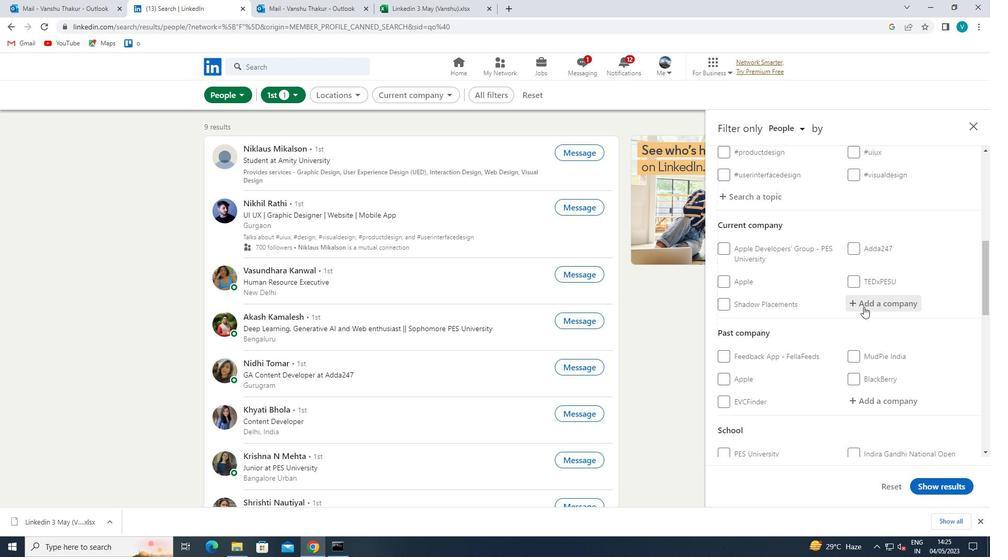 
Action: Key pressed <Key.shift>RANE<Key.space>
Screenshot: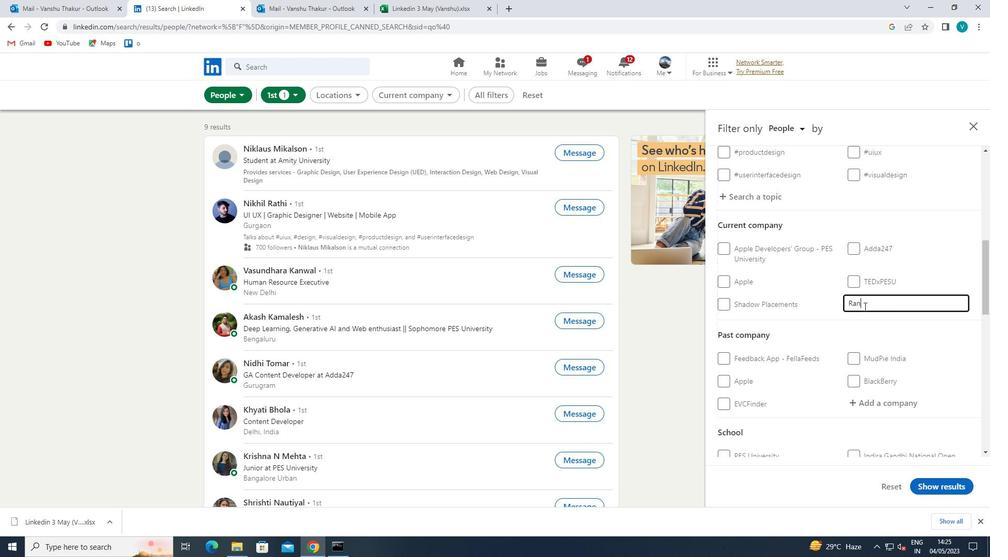 
Action: Mouse moved to (857, 312)
Screenshot: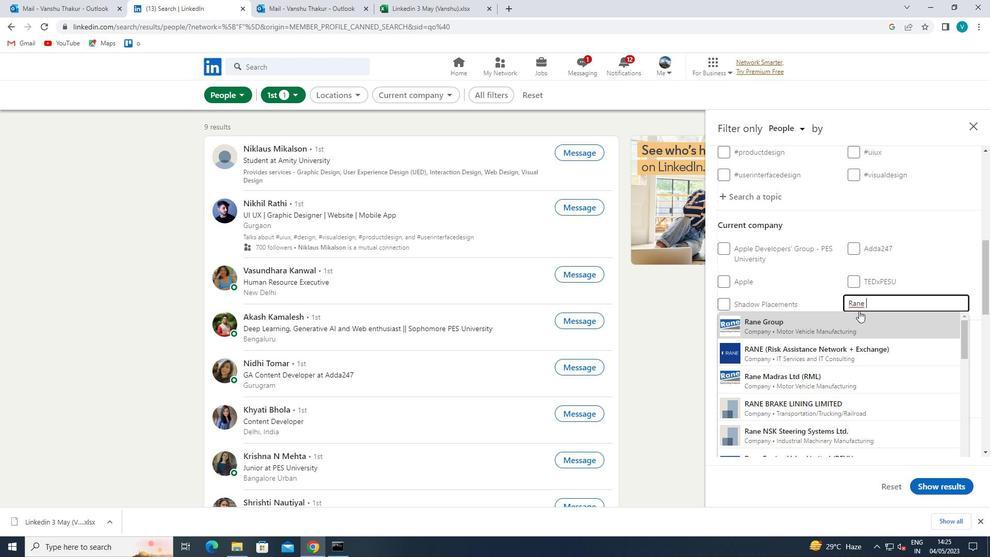 
Action: Mouse pressed left at (857, 312)
Screenshot: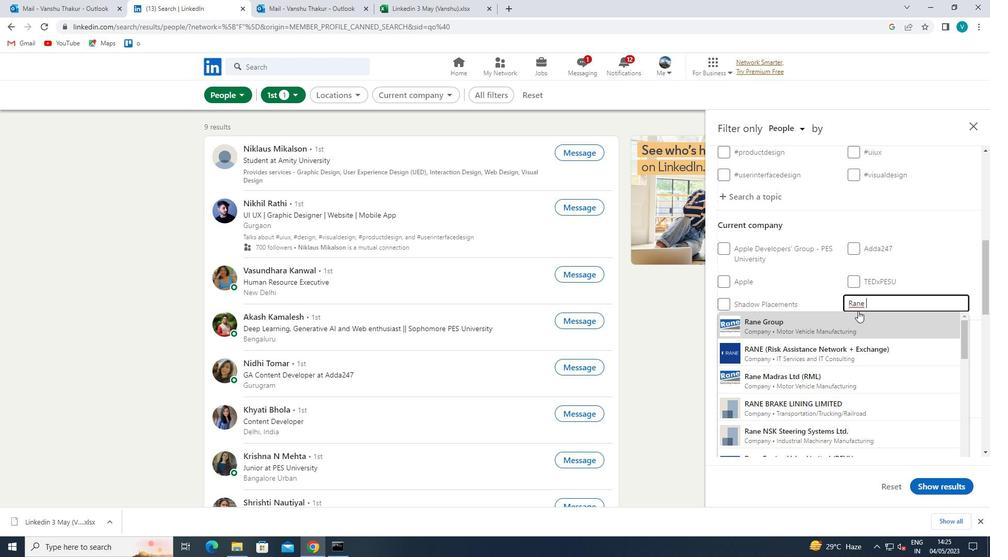 
Action: Mouse scrolled (857, 311) with delta (0, 0)
Screenshot: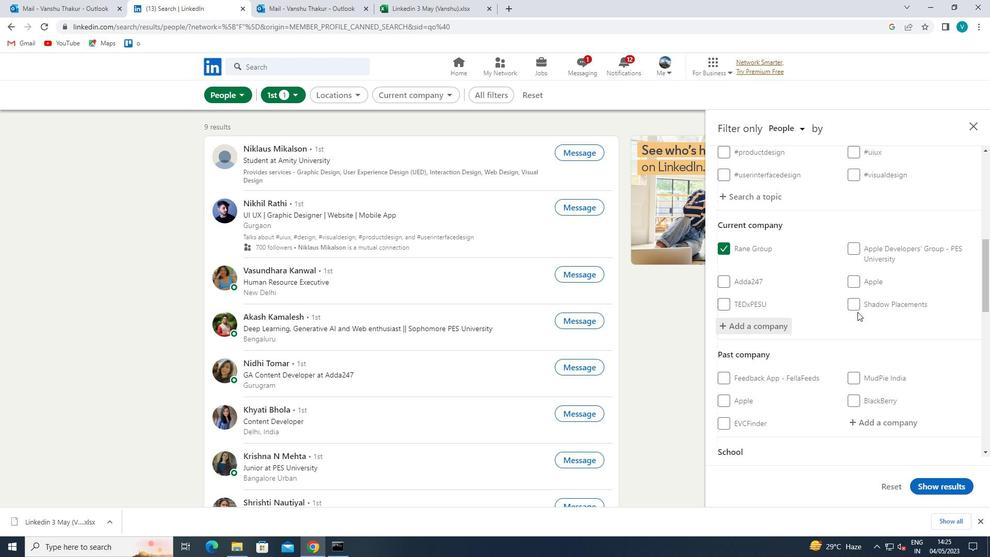 
Action: Mouse scrolled (857, 311) with delta (0, 0)
Screenshot: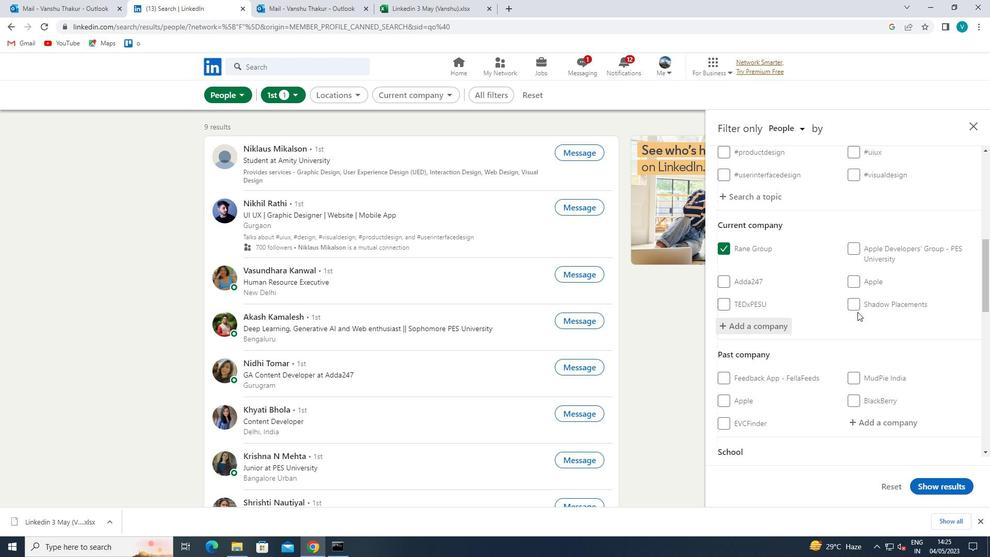
Action: Mouse scrolled (857, 311) with delta (0, 0)
Screenshot: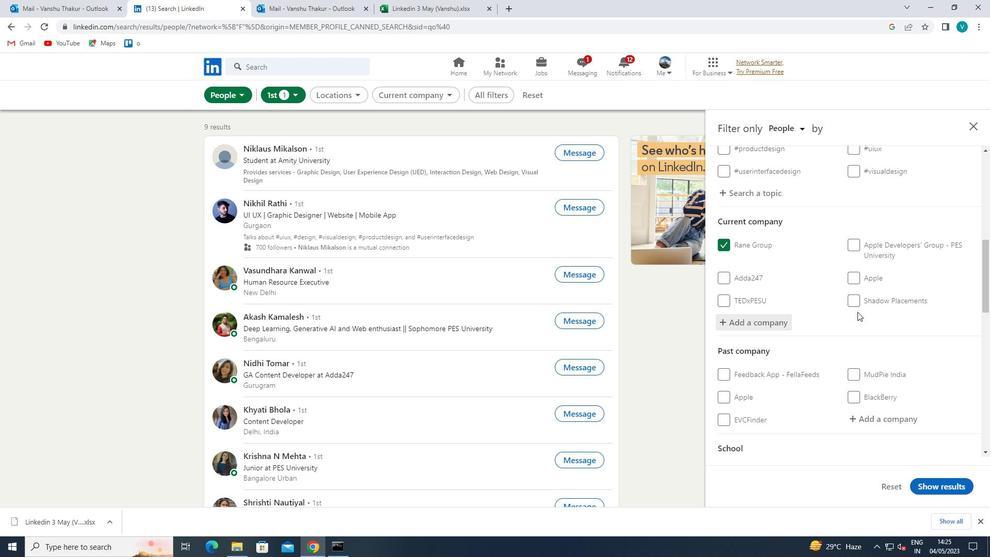 
Action: Mouse scrolled (857, 311) with delta (0, 0)
Screenshot: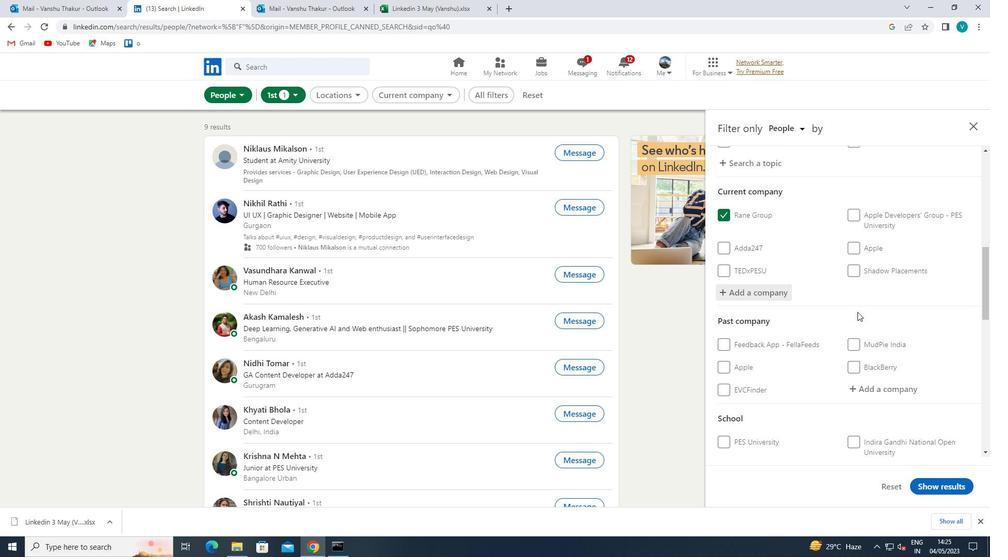 
Action: Mouse moved to (861, 338)
Screenshot: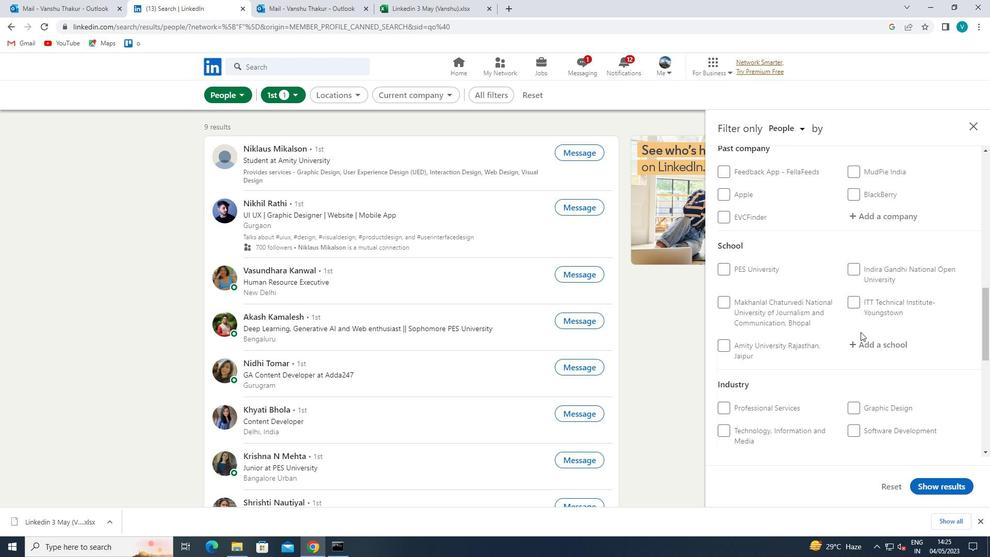 
Action: Mouse pressed left at (861, 338)
Screenshot: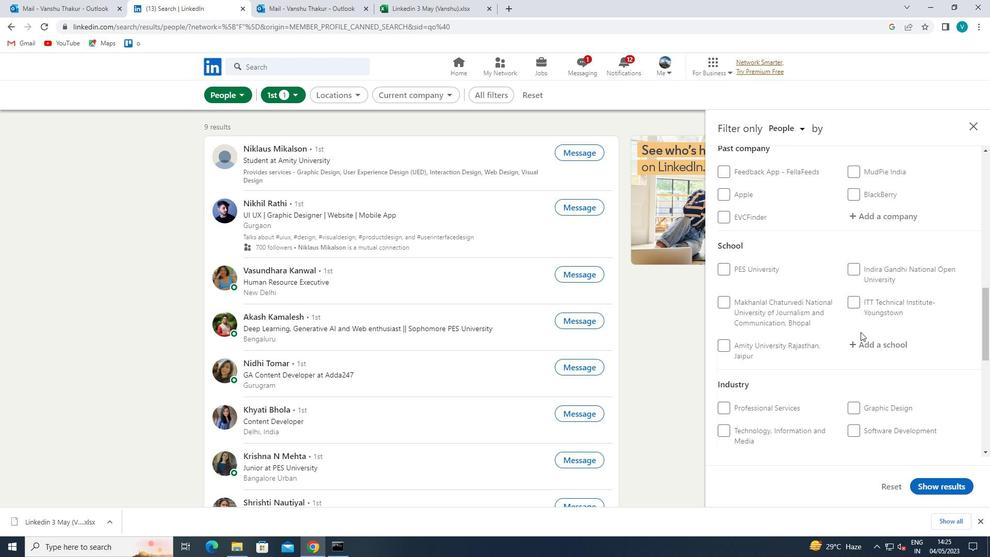 
Action: Key pressed <Key.shift>KARPAAGAM
Screenshot: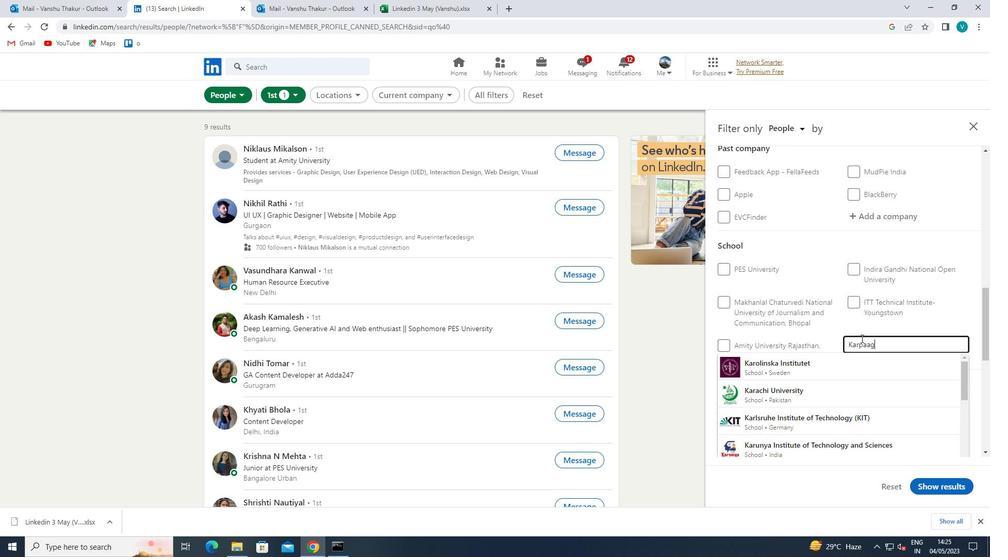 
Action: Mouse moved to (868, 344)
Screenshot: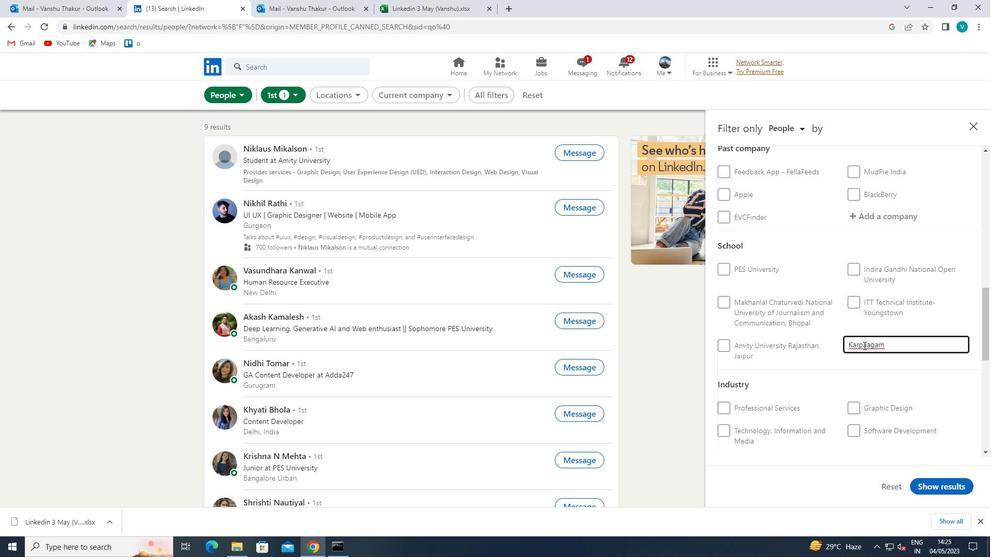 
Action: Mouse pressed left at (868, 344)
Screenshot: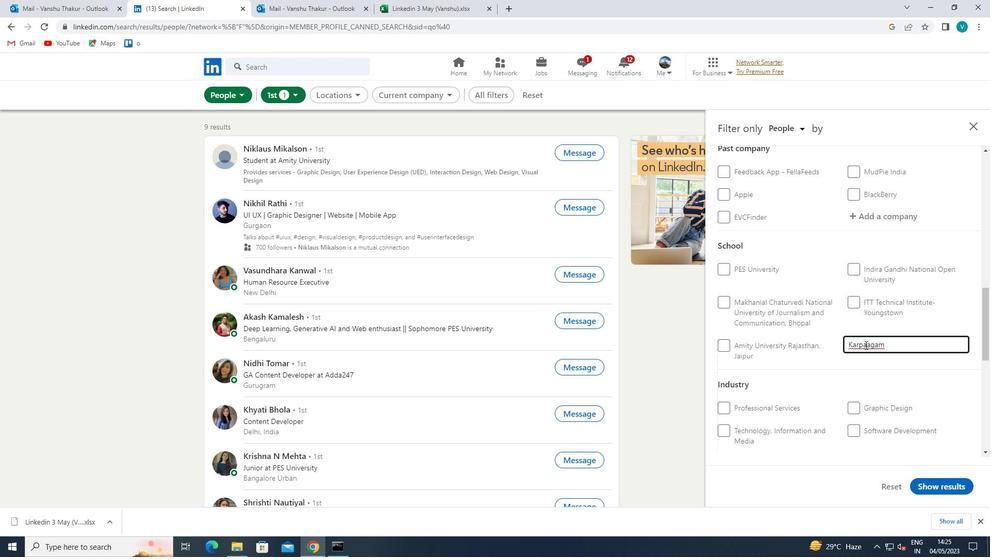
Action: Mouse moved to (878, 351)
Screenshot: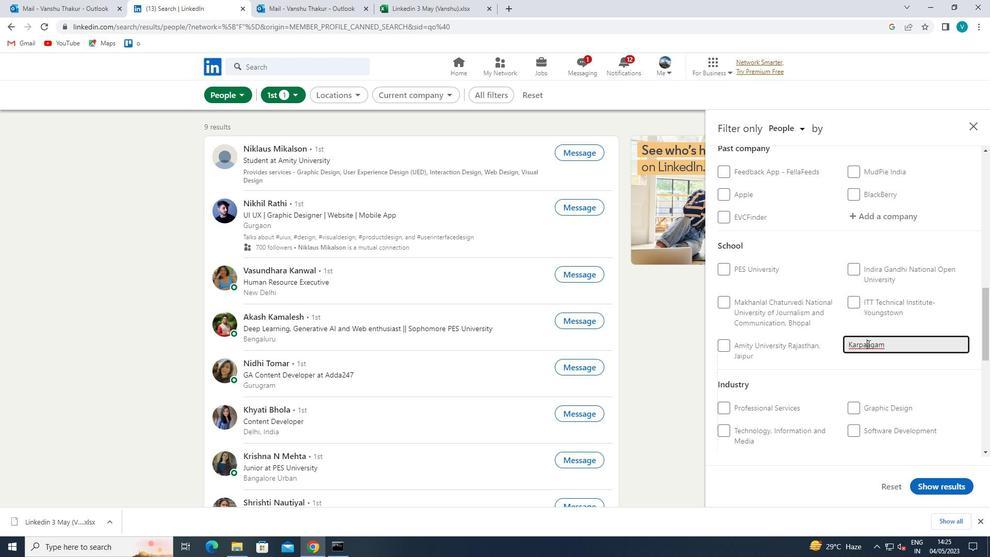 
Action: Key pressed <Key.backspace>
Screenshot: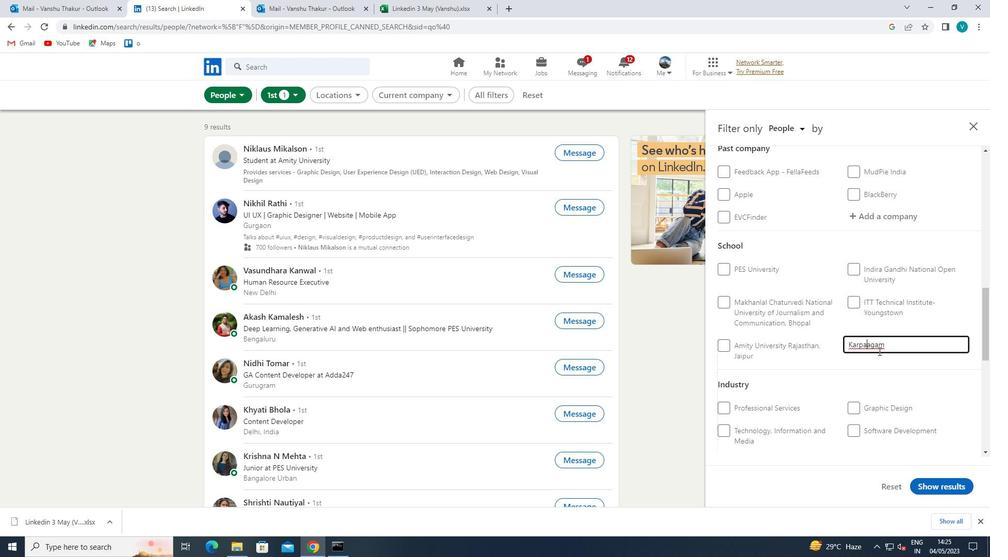 
Action: Mouse moved to (883, 349)
Screenshot: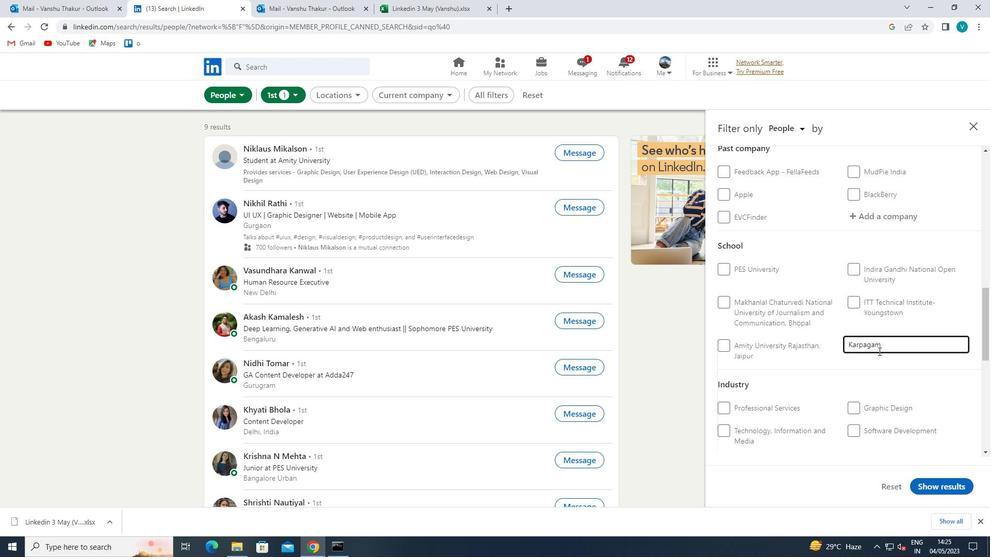
Action: Mouse pressed left at (883, 349)
Screenshot: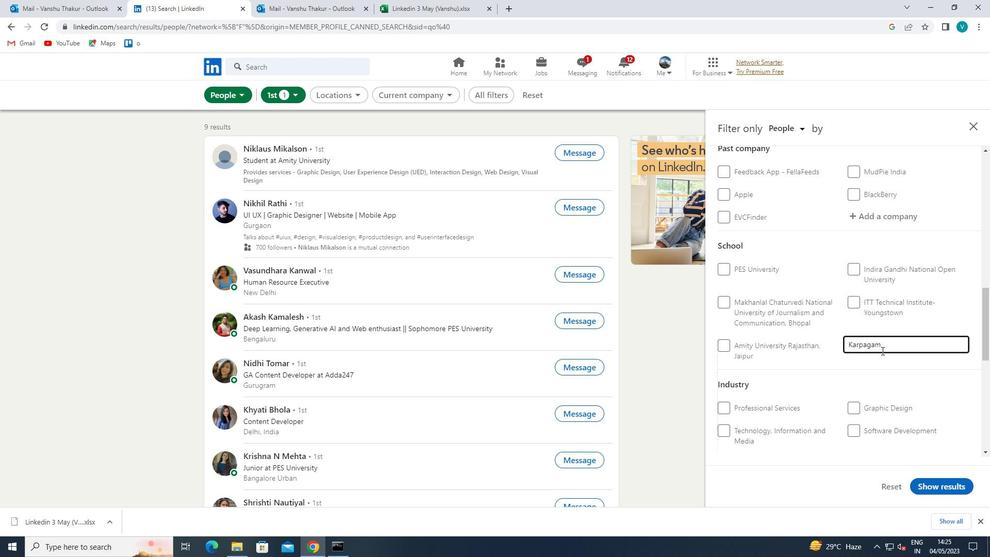 
Action: Key pressed <Key.space>
Screenshot: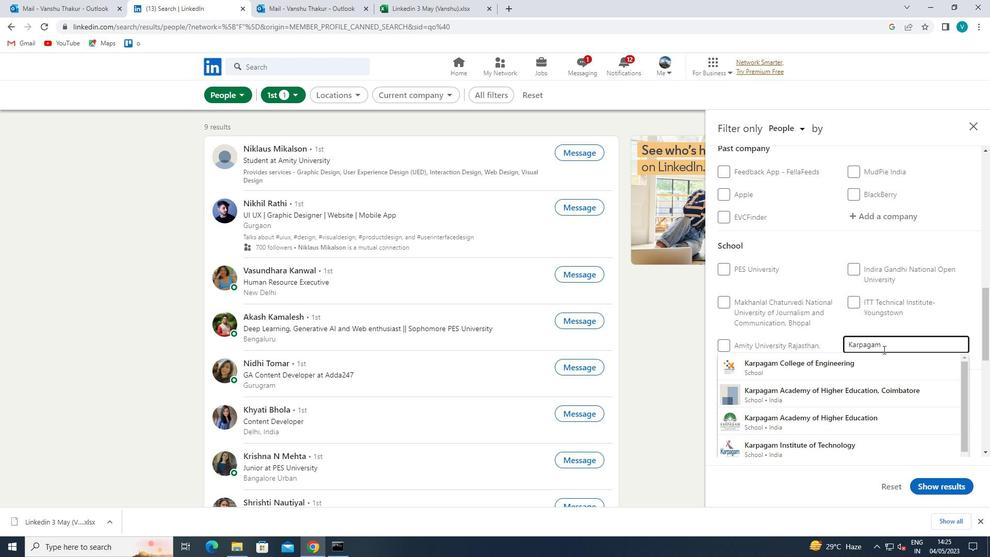 
Action: Mouse moved to (883, 386)
Screenshot: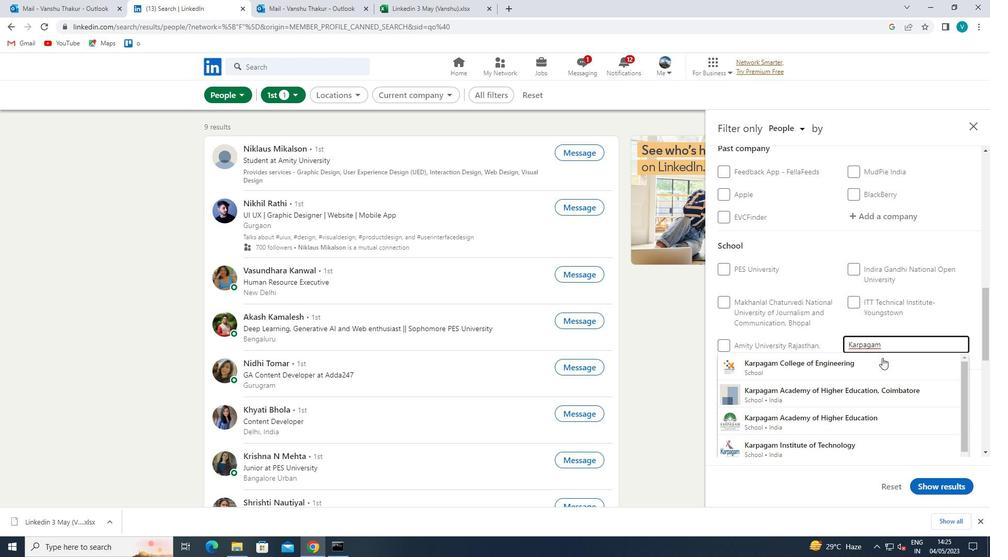 
Action: Mouse pressed left at (883, 386)
Screenshot: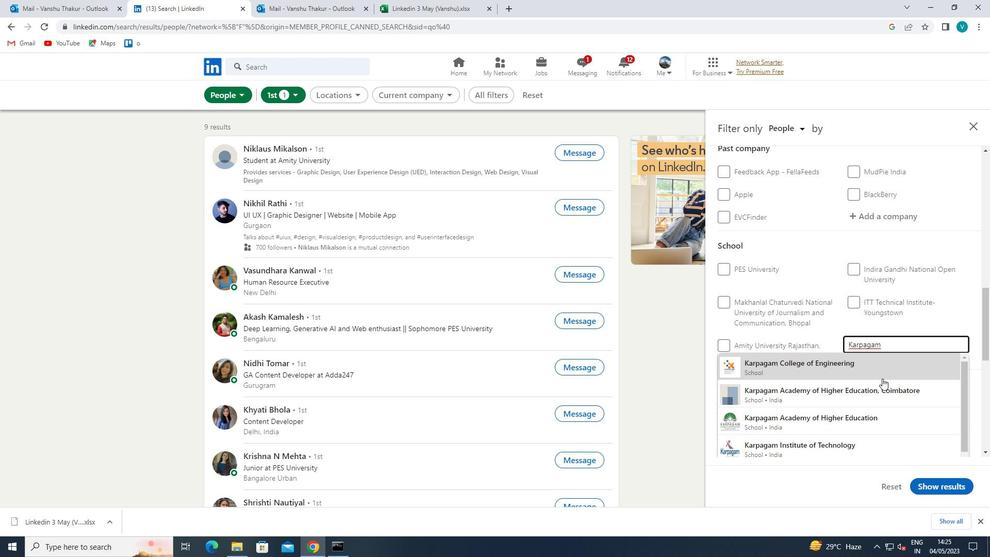 
Action: Mouse scrolled (883, 385) with delta (0, 0)
Screenshot: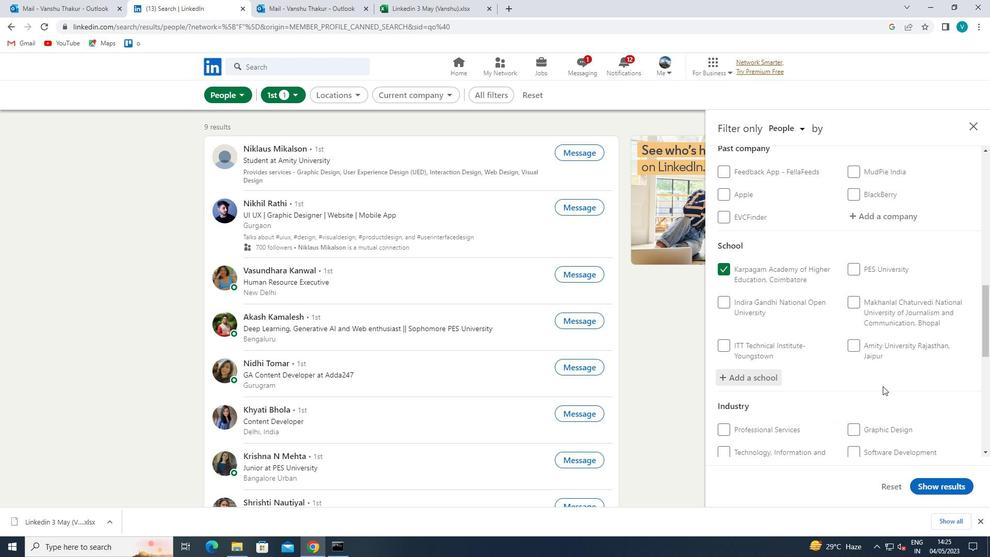 
Action: Mouse scrolled (883, 385) with delta (0, 0)
Screenshot: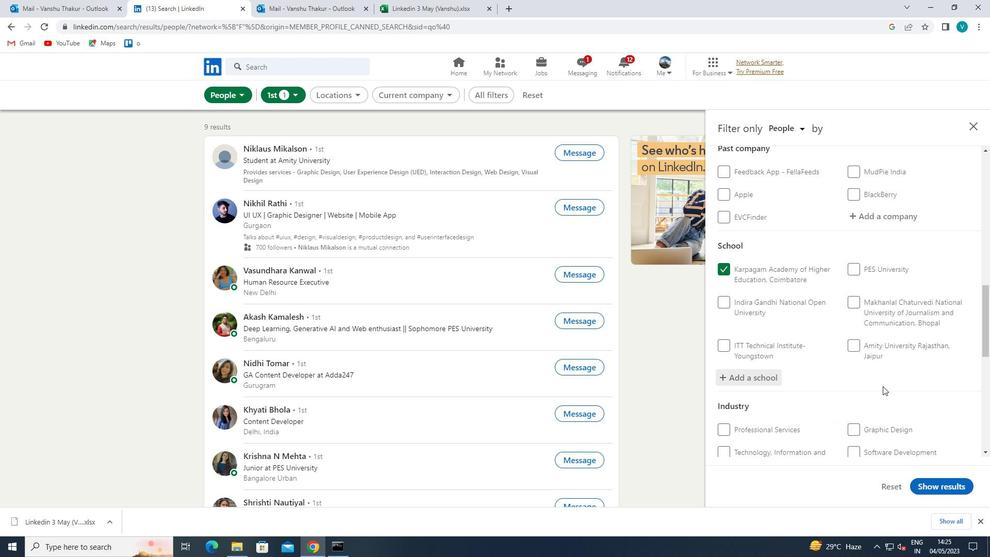 
Action: Mouse scrolled (883, 385) with delta (0, 0)
Screenshot: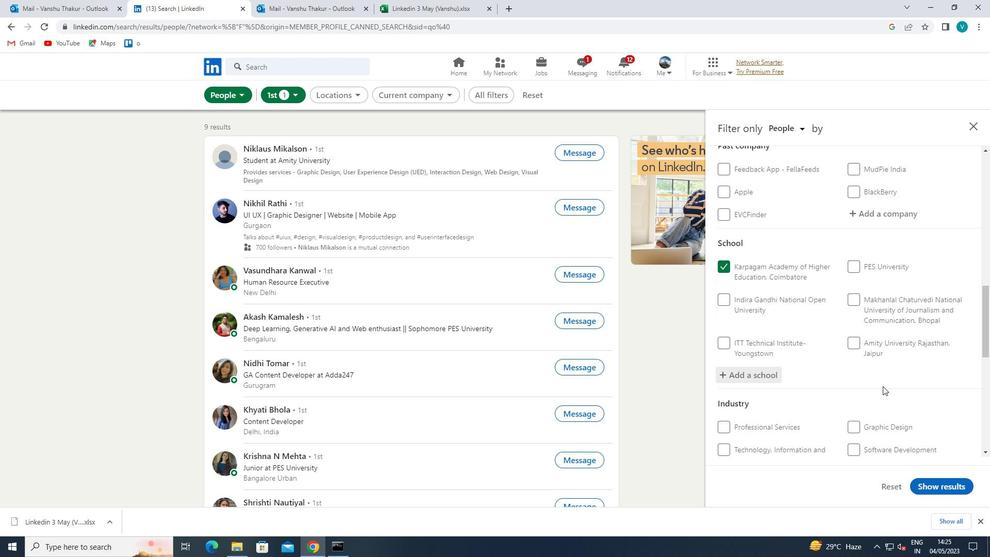 
Action: Mouse moved to (885, 328)
Screenshot: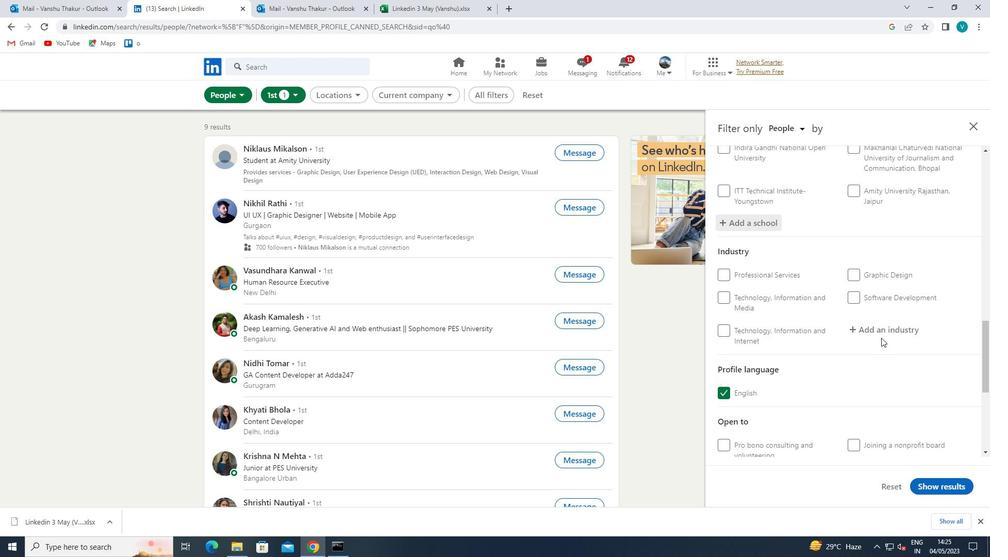 
Action: Mouse pressed left at (885, 328)
Screenshot: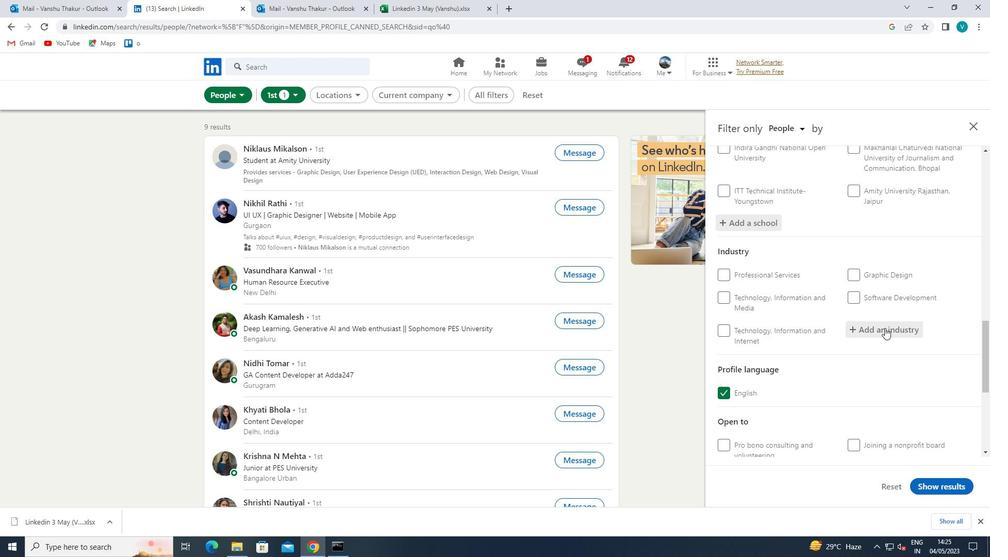 
Action: Key pressed <Key.shift>SCHOOL<Key.space>AND<Key.space><Key.shift>EMPLOYEE
Screenshot: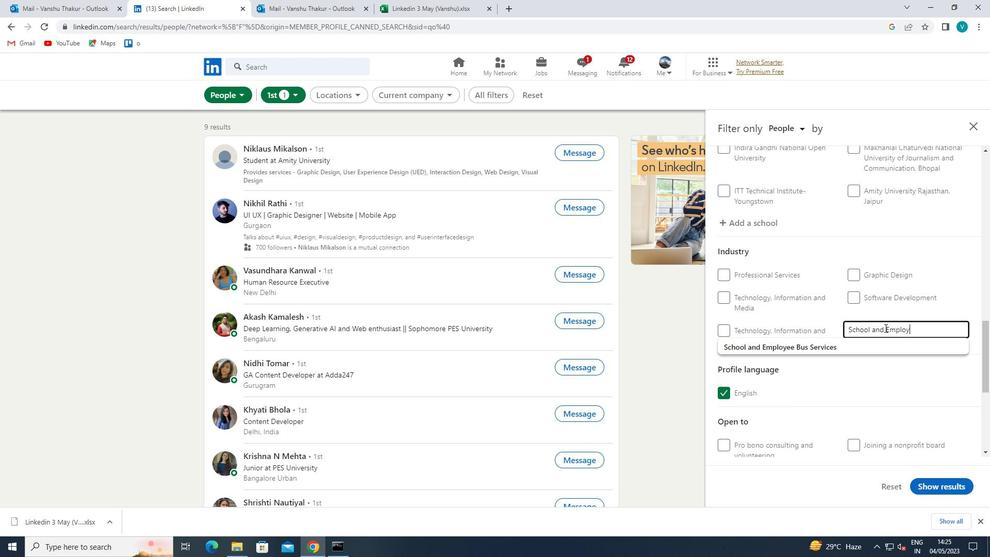 
Action: Mouse moved to (870, 348)
Screenshot: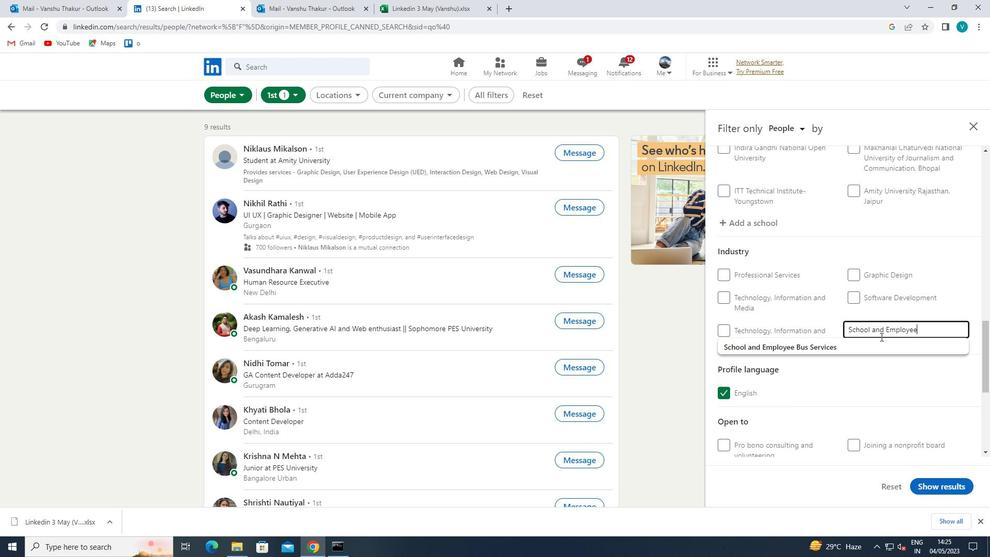 
Action: Mouse pressed left at (870, 348)
Screenshot: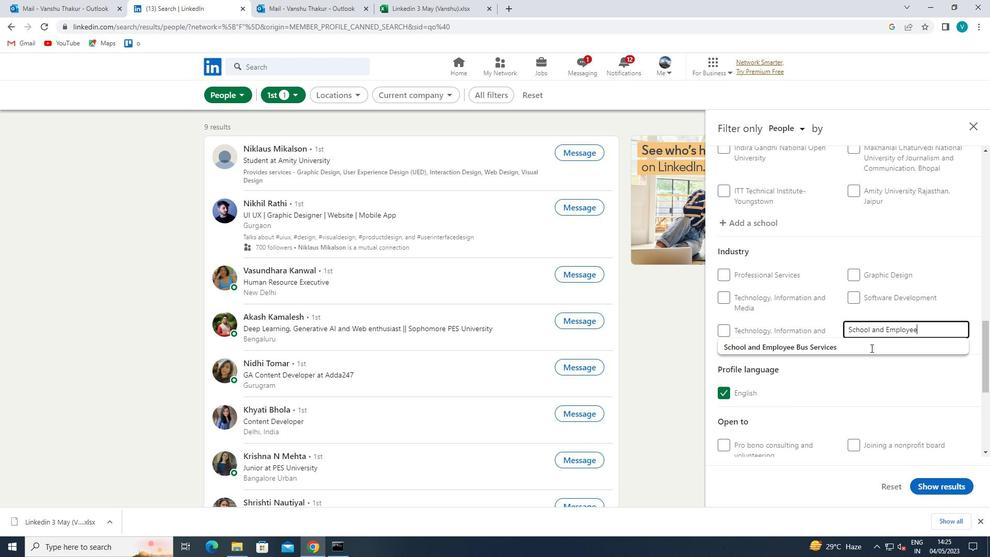 
Action: Mouse moved to (823, 343)
Screenshot: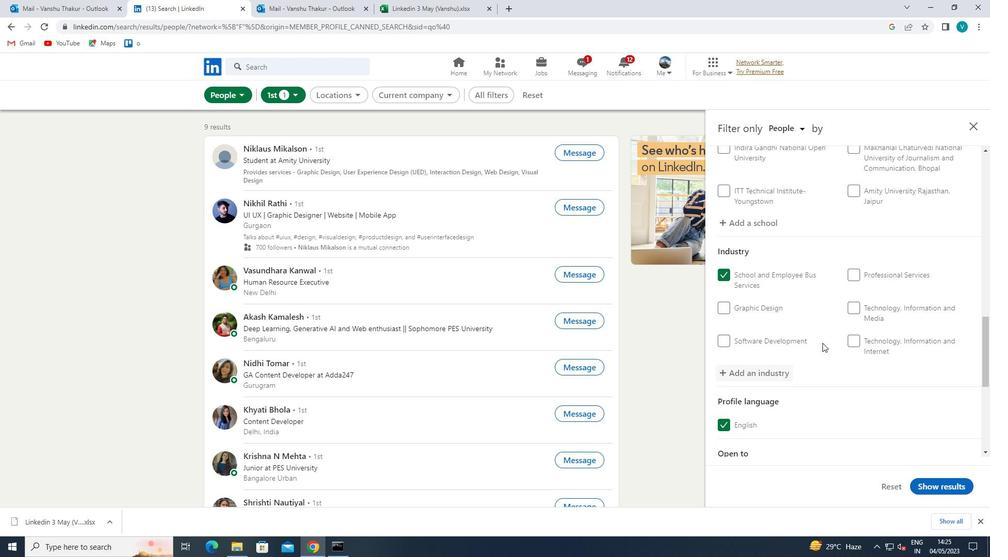
Action: Mouse scrolled (823, 342) with delta (0, 0)
Screenshot: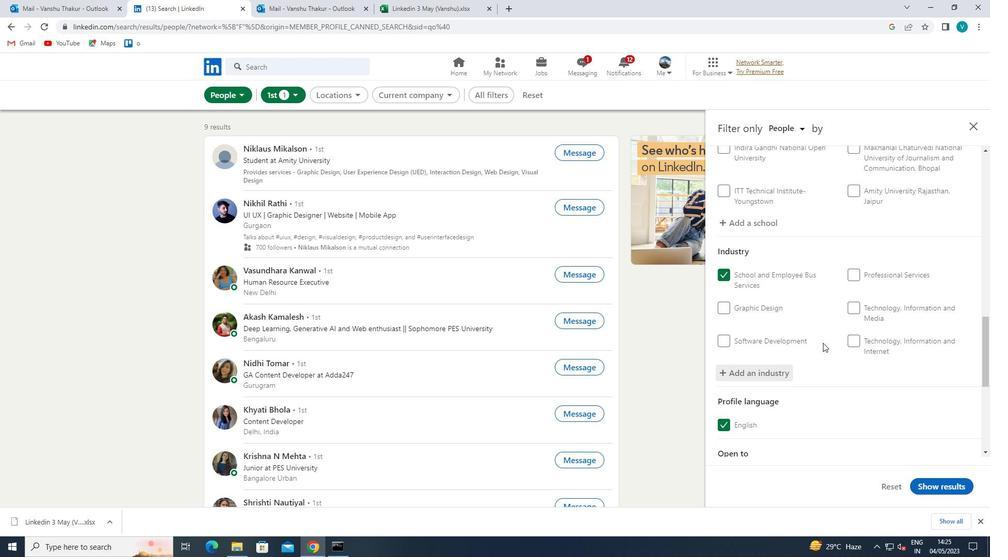 
Action: Mouse moved to (823, 342)
Screenshot: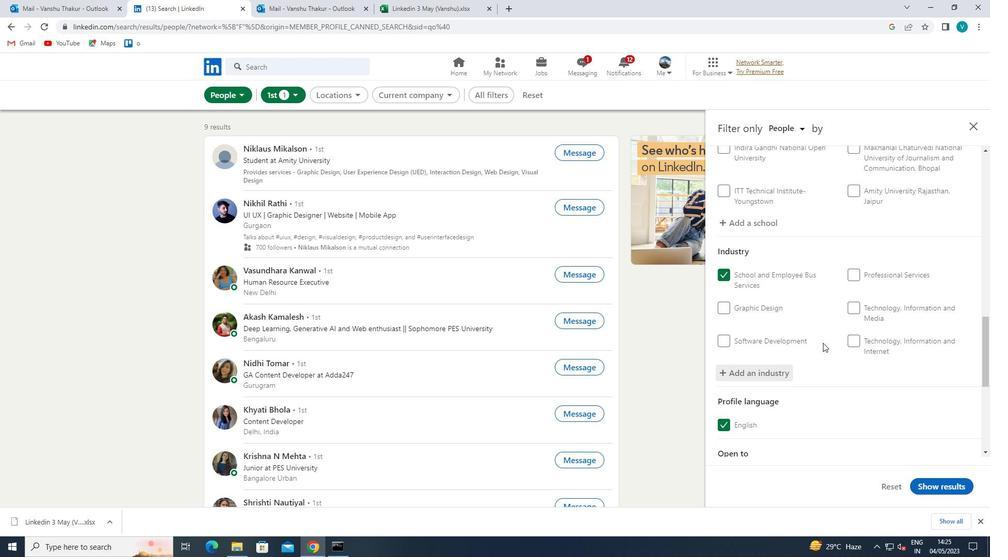 
Action: Mouse scrolled (823, 341) with delta (0, 0)
Screenshot: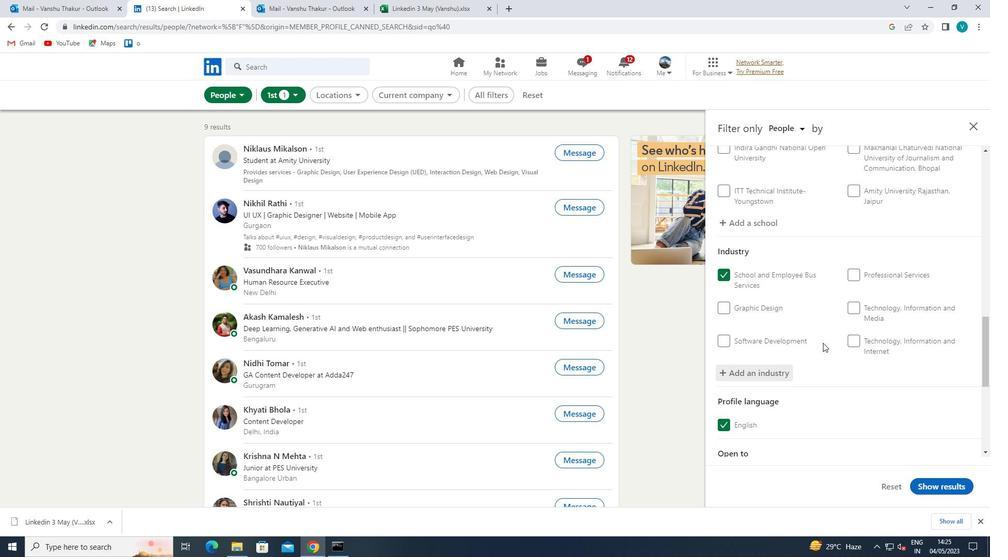 
Action: Mouse scrolled (823, 341) with delta (0, 0)
Screenshot: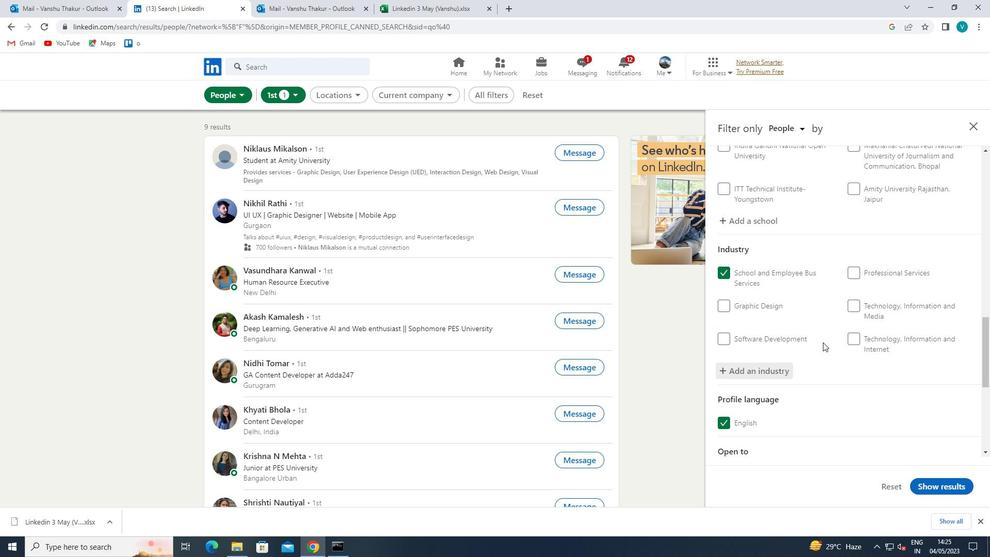
Action: Mouse scrolled (823, 341) with delta (0, 0)
Screenshot: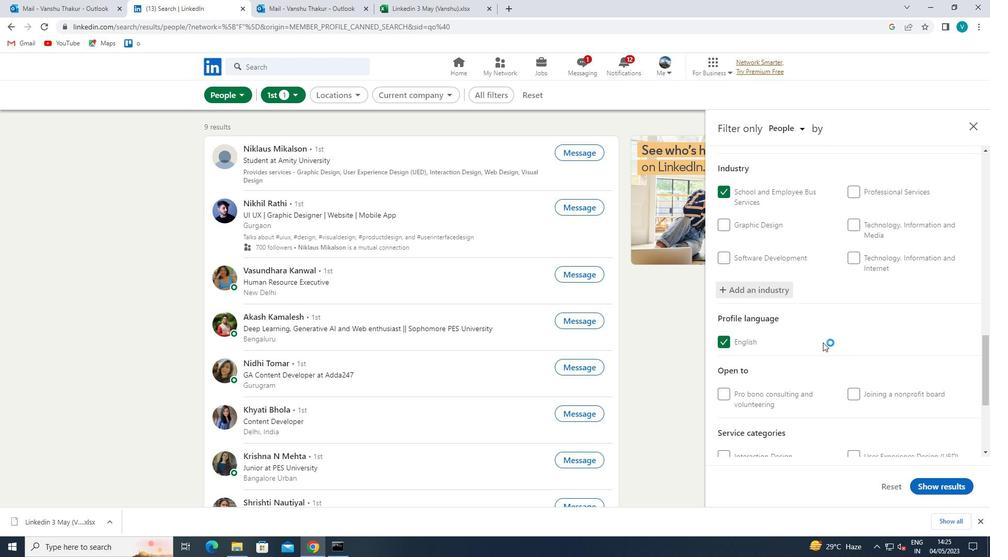 
Action: Mouse scrolled (823, 341) with delta (0, 0)
Screenshot: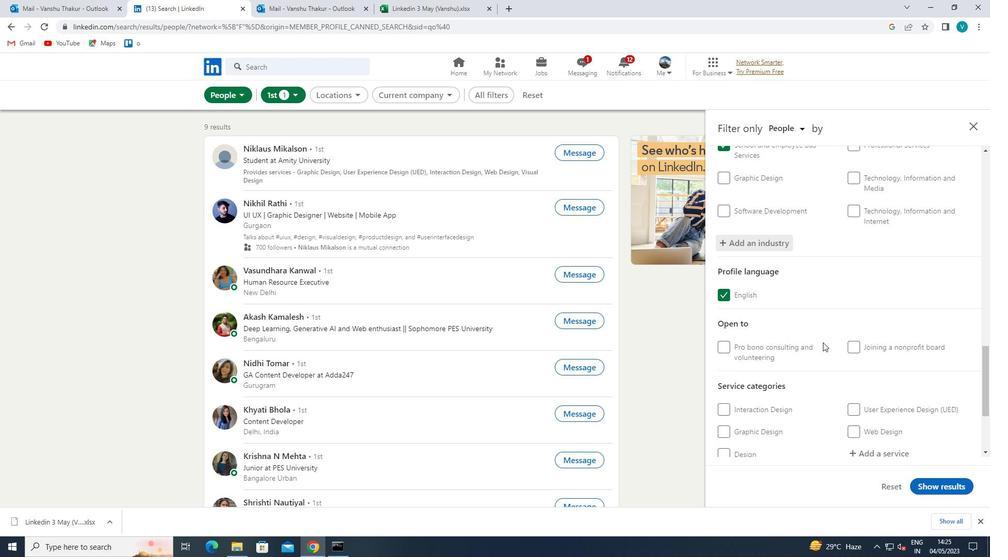 
Action: Mouse moved to (857, 322)
Screenshot: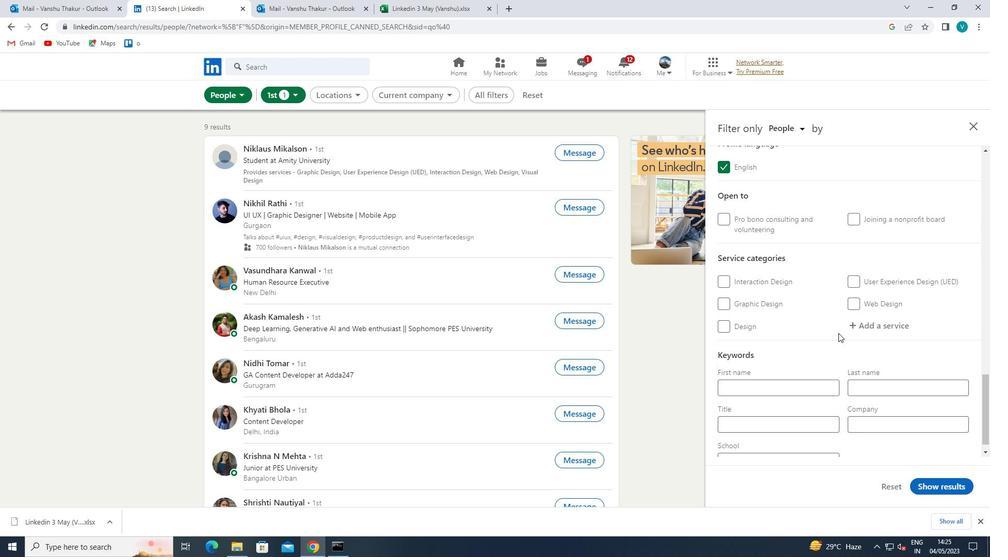 
Action: Mouse pressed left at (857, 322)
Screenshot: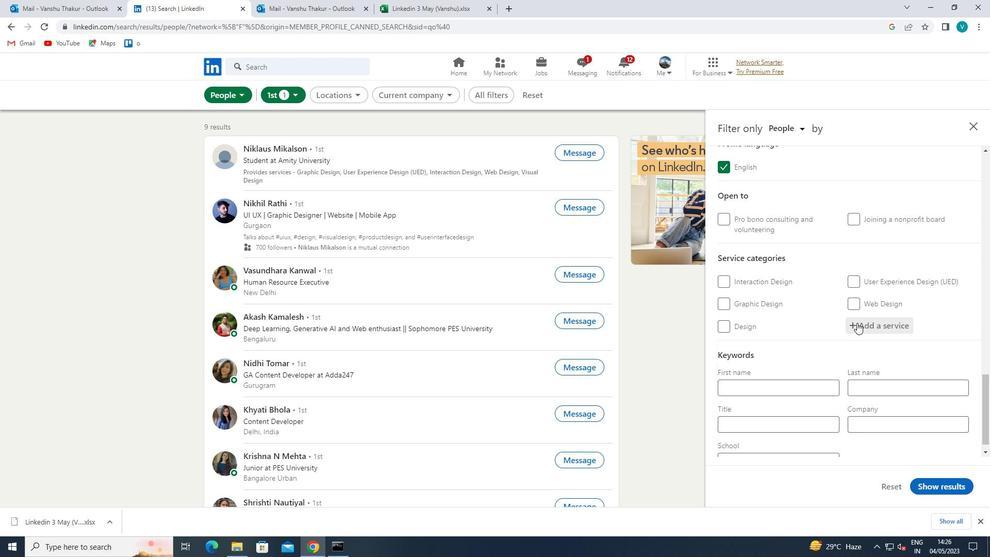 
Action: Key pressed <Key.shift><Key.shift><Key.shift>USER<Key.space><Key.shift>E
Screenshot: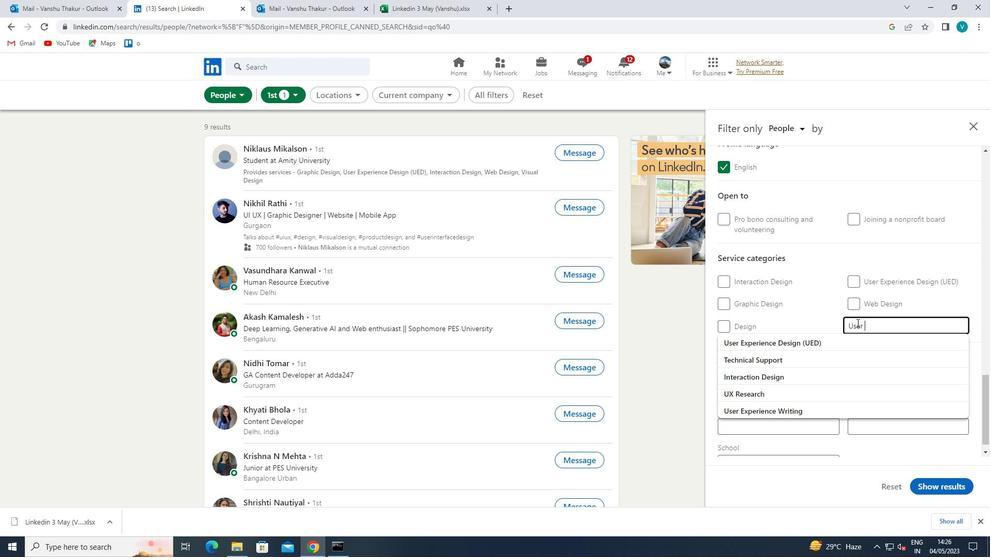 
Action: Mouse moved to (823, 346)
Screenshot: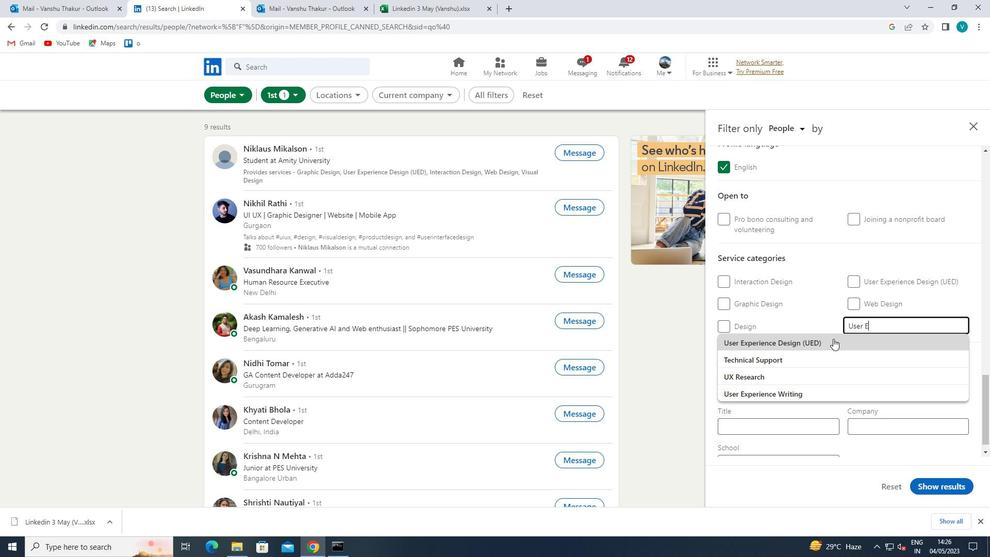 
Action: Key pressed XPERIECNCE<Key.space><Key.backspace><Key.backspace><Key.backspace><Key.backspace><Key.backspace>NCE<Key.space><Key.shift>WRITING
Screenshot: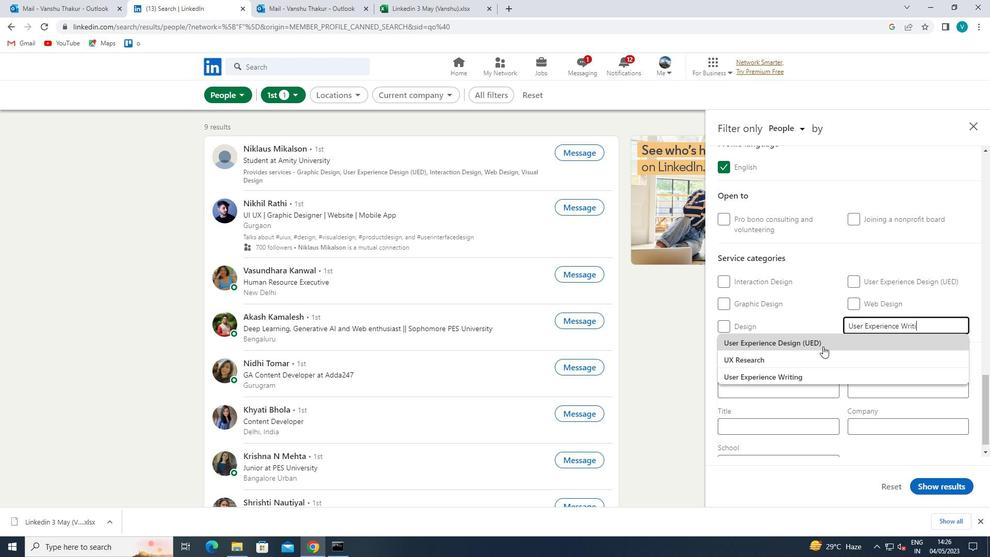 
Action: Mouse pressed left at (823, 346)
Screenshot: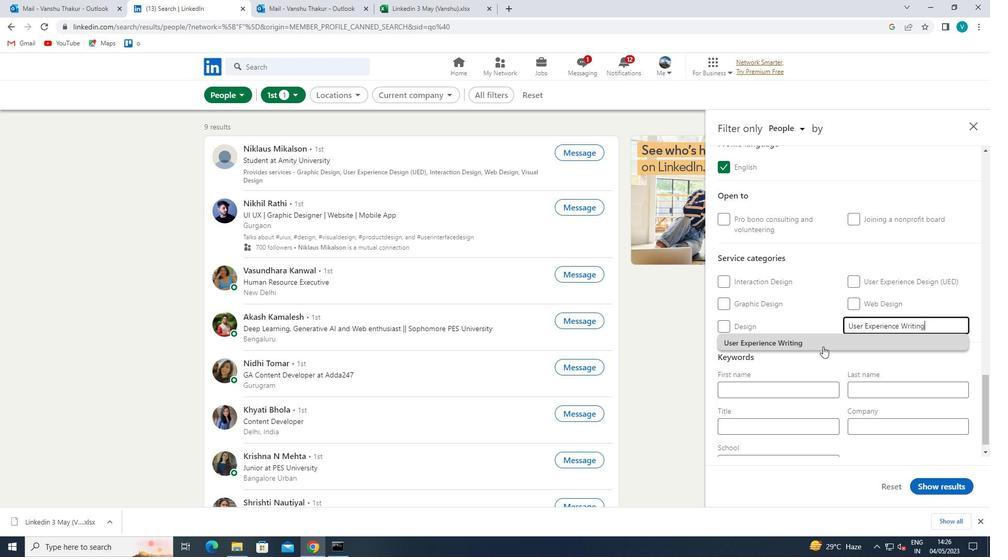 
Action: Mouse scrolled (823, 346) with delta (0, 0)
Screenshot: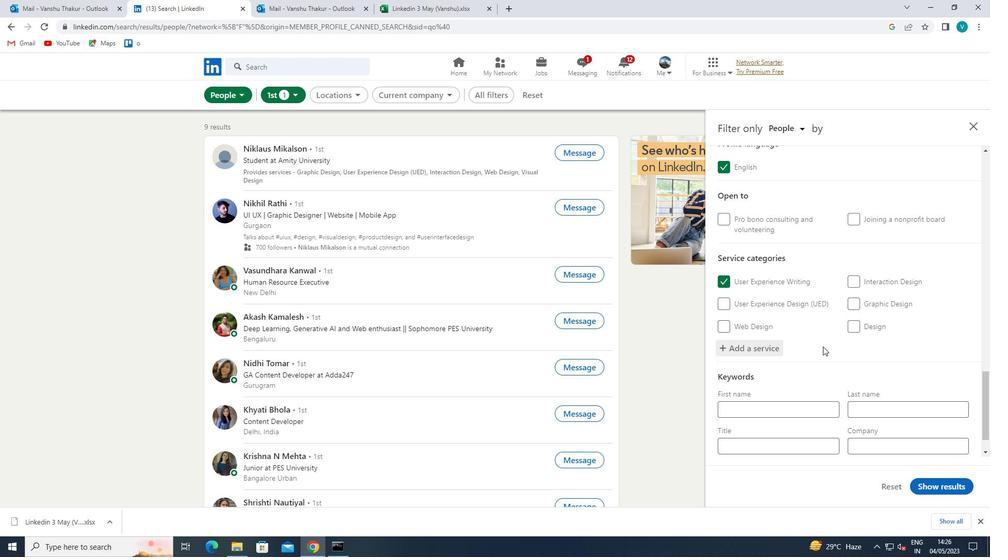 
Action: Mouse scrolled (823, 346) with delta (0, 0)
Screenshot: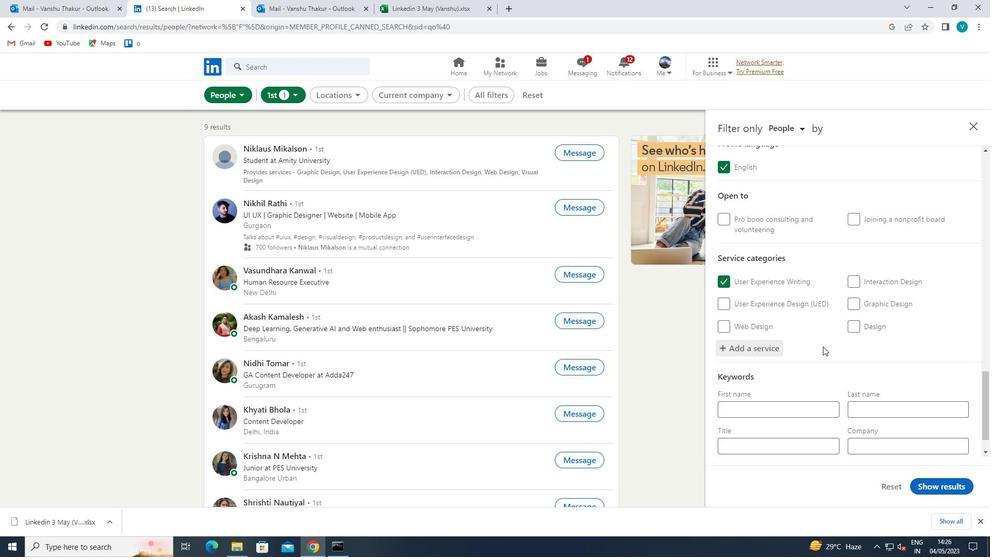 
Action: Mouse moved to (789, 412)
Screenshot: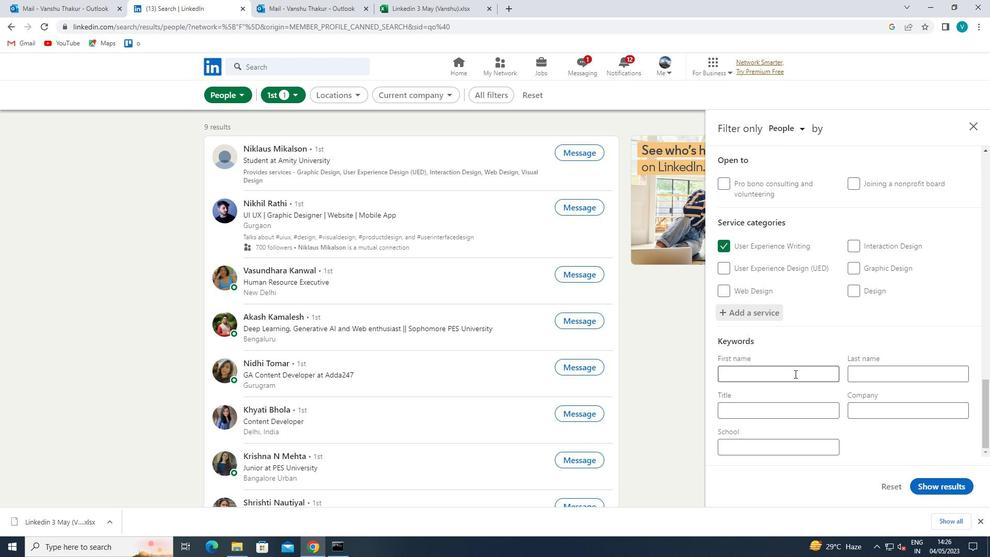 
Action: Mouse pressed left at (789, 412)
Screenshot: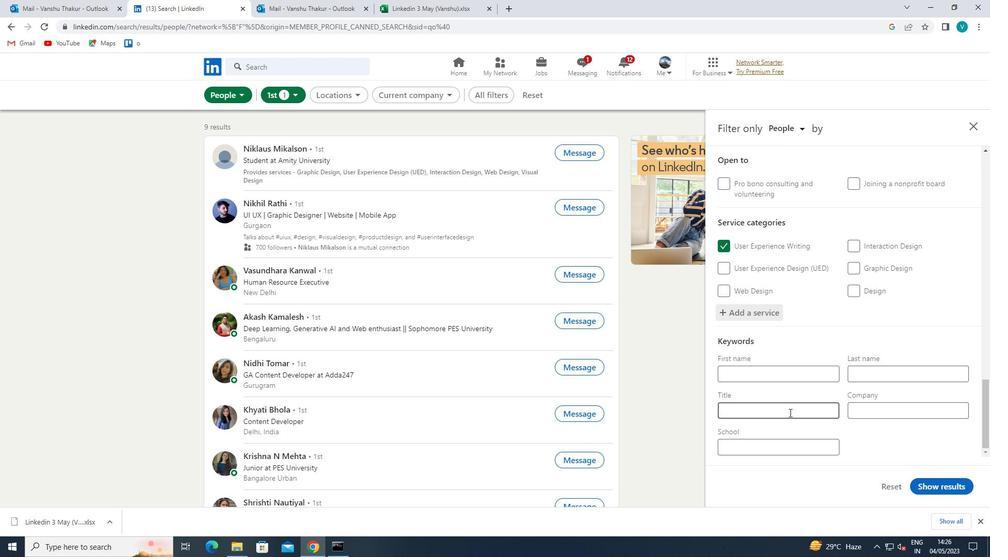 
Action: Key pressed <Key.shift>C<Key.shift>C<Key.backspace>ONSTRUCTION<Key.space><Key.shift>WORKER<Key.space>
Screenshot: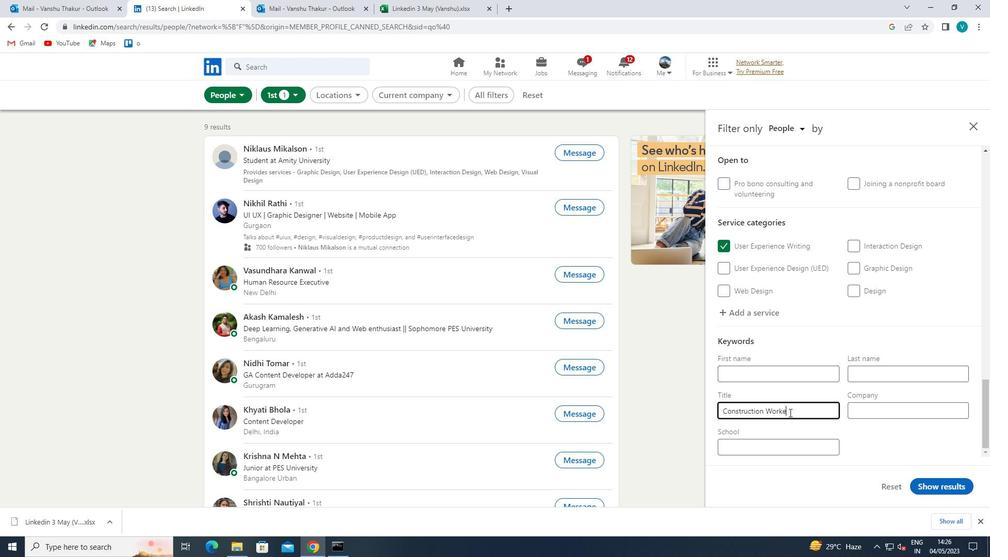 
Action: Mouse moved to (954, 489)
Screenshot: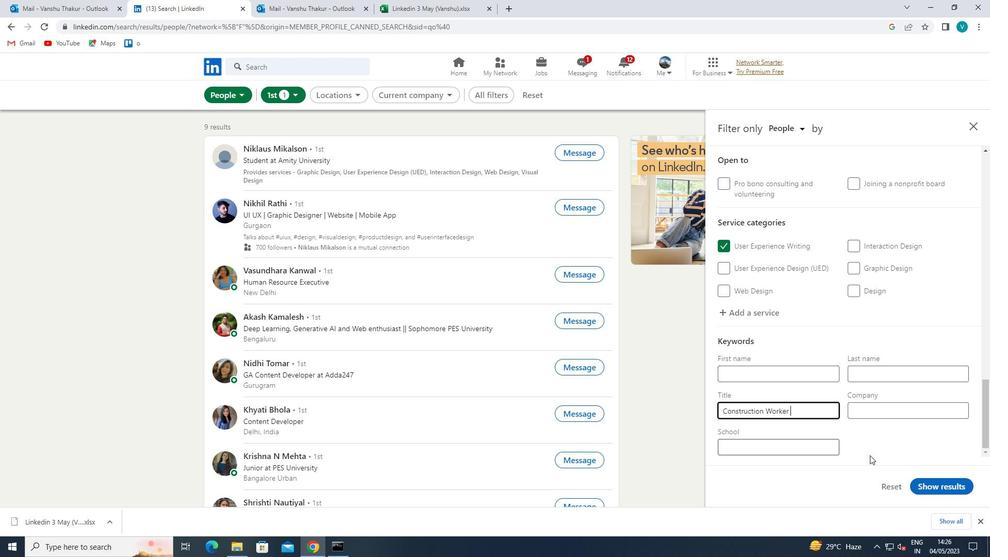 
Action: Mouse pressed left at (954, 489)
Screenshot: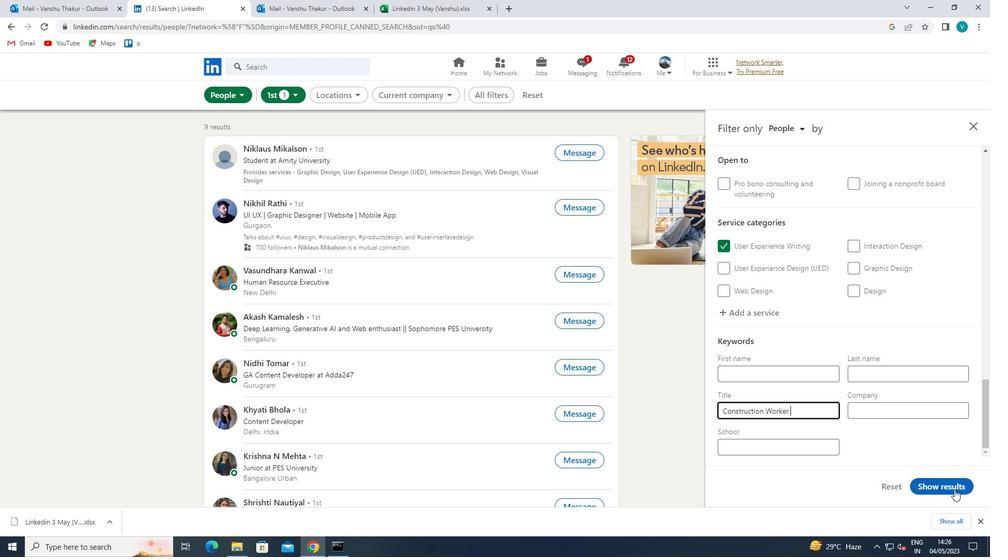 
